 Task: Plan a 90-minute psychic medium reading session for spiritual insights and connections.
Action: Mouse moved to (453, 188)
Screenshot: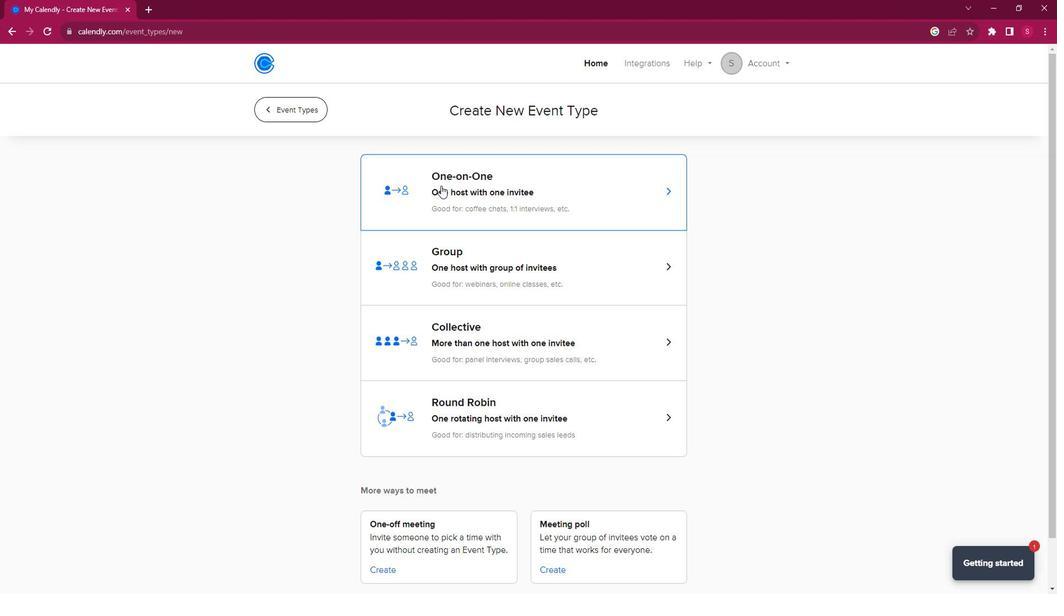 
Action: Mouse pressed left at (453, 188)
Screenshot: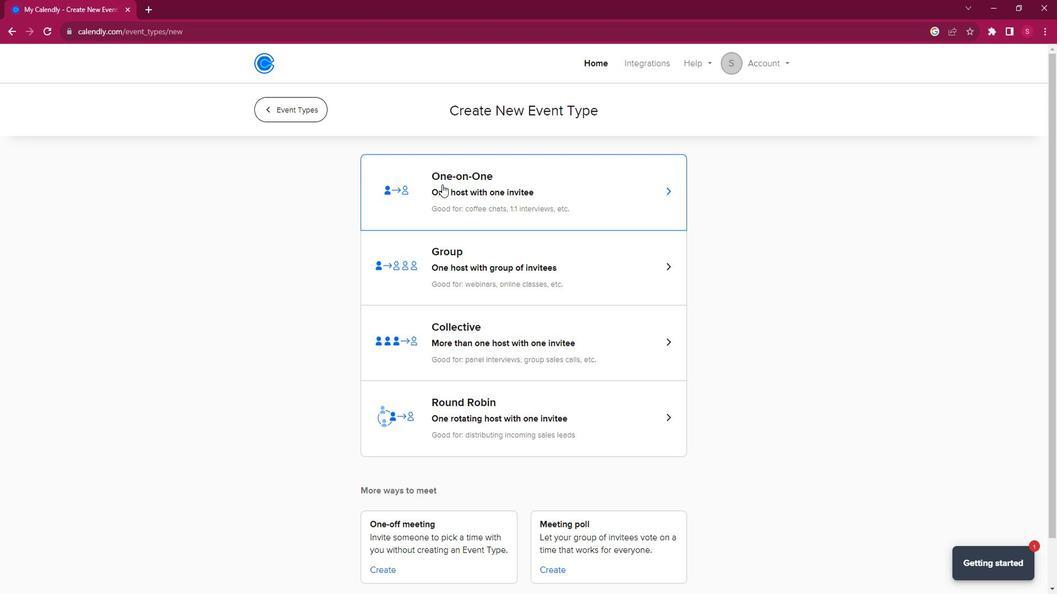 
Action: Mouse moved to (344, 270)
Screenshot: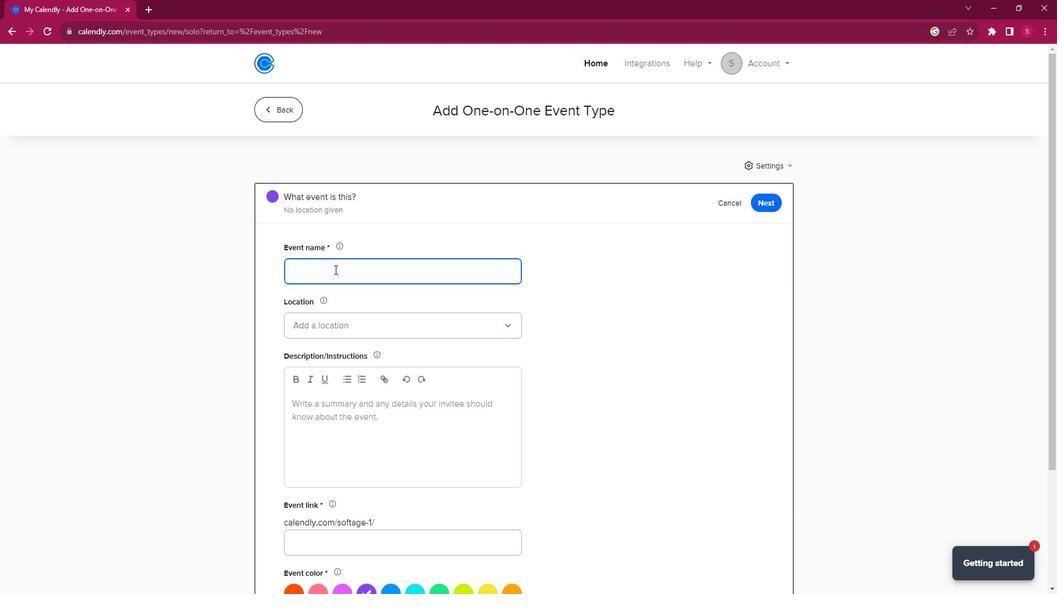 
Action: Key pressed <Key.shift><Key.shift><Key.shift><Key.shift><Key.shift>Spiritual<Key.space><Key.shift><Key.shift><Key.shift><Key.shift><Key.shift><Key.shift><Key.shift><Key.shift><Key.shift><Key.shift><Key.shift><Key.shift><Key.shift><Key.shift><Key.shift><Key.shift><Key.shift><Key.shift><Key.shift><Key.shift><Key.shift><Key.shift><Key.shift><Key.shift><Key.shift>Insights<Key.space>and<Key.space><Key.shift>Connections<Key.space><Key.shift>Reading
Screenshot: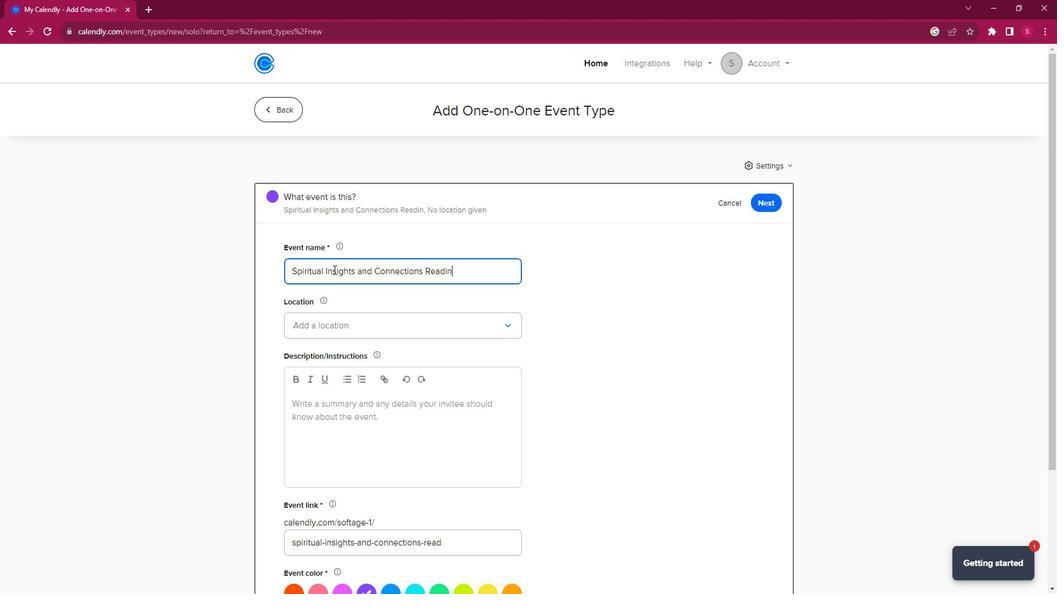 
Action: Mouse moved to (360, 273)
Screenshot: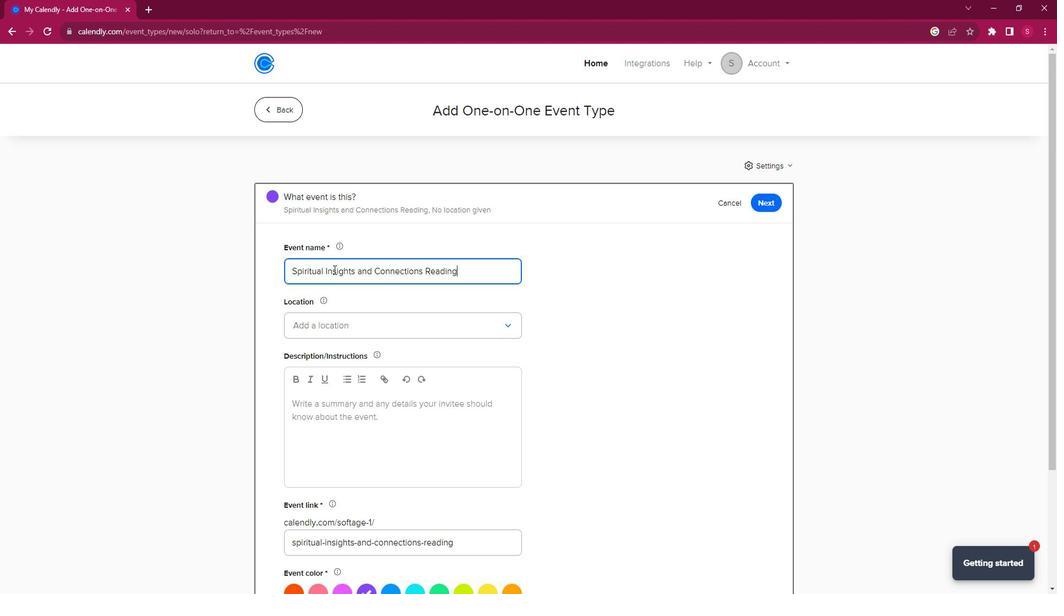 
Action: Mouse scrolled (360, 273) with delta (0, 0)
Screenshot: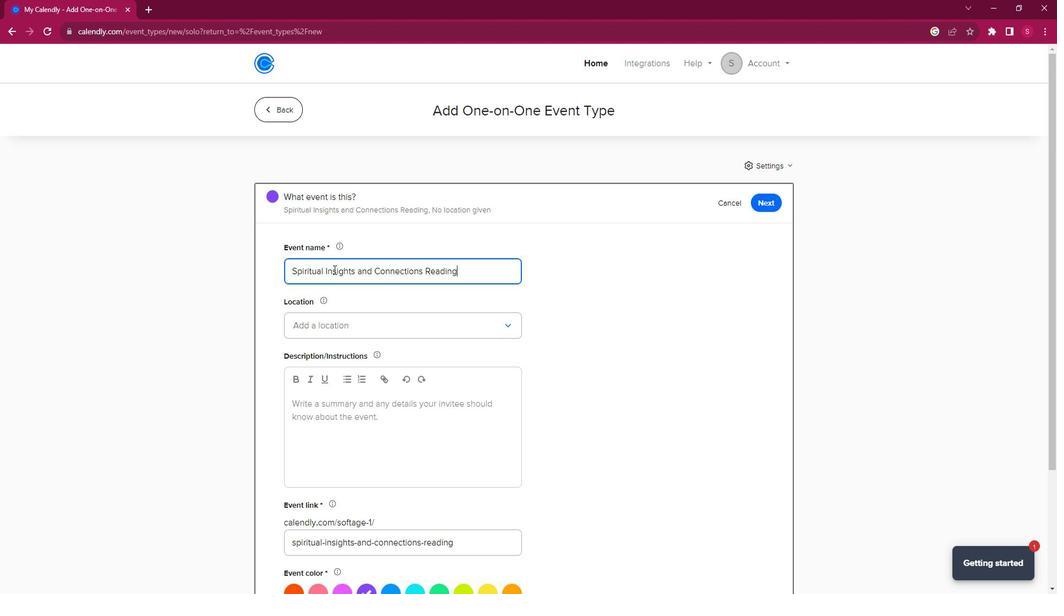 
Action: Mouse moved to (414, 269)
Screenshot: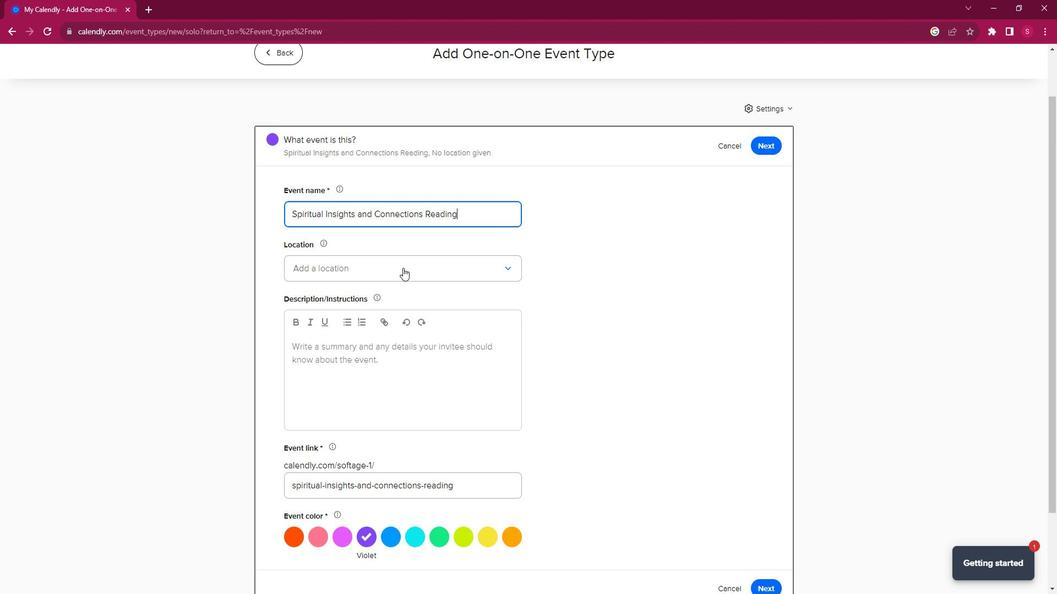 
Action: Mouse pressed left at (414, 269)
Screenshot: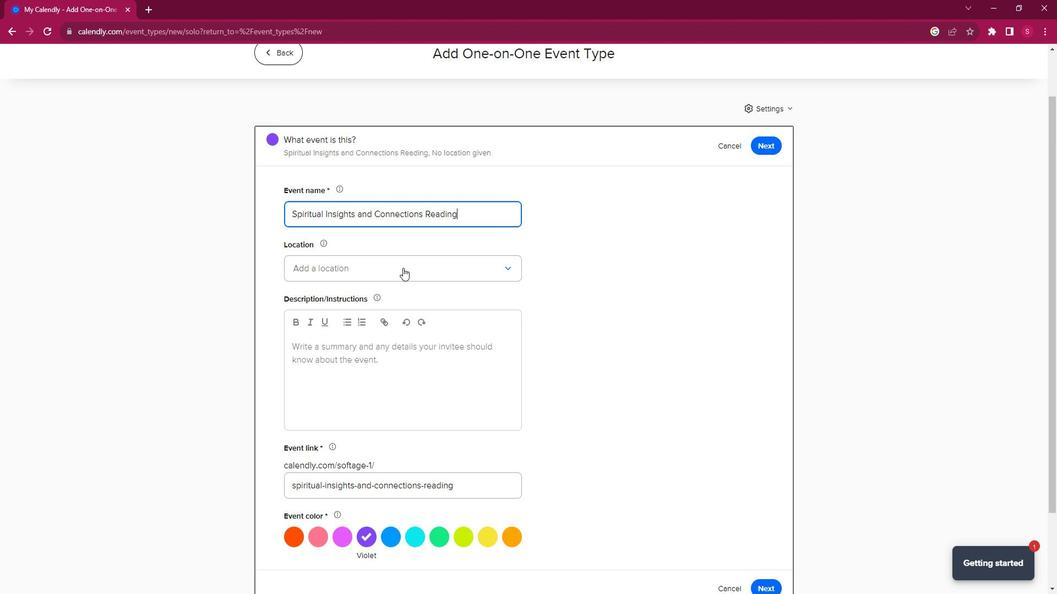 
Action: Mouse moved to (382, 308)
Screenshot: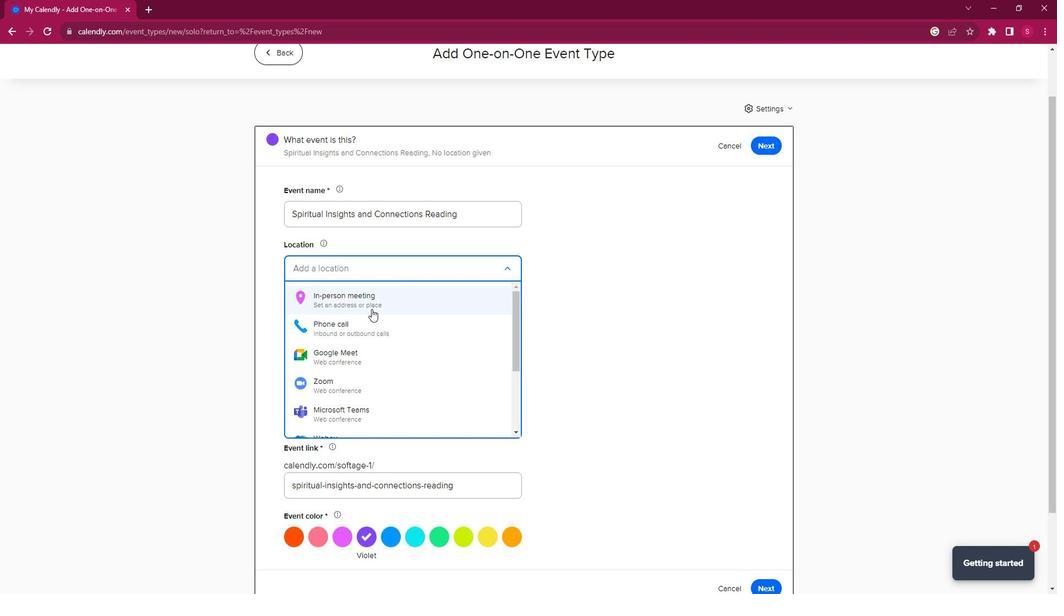 
Action: Mouse pressed left at (382, 308)
Screenshot: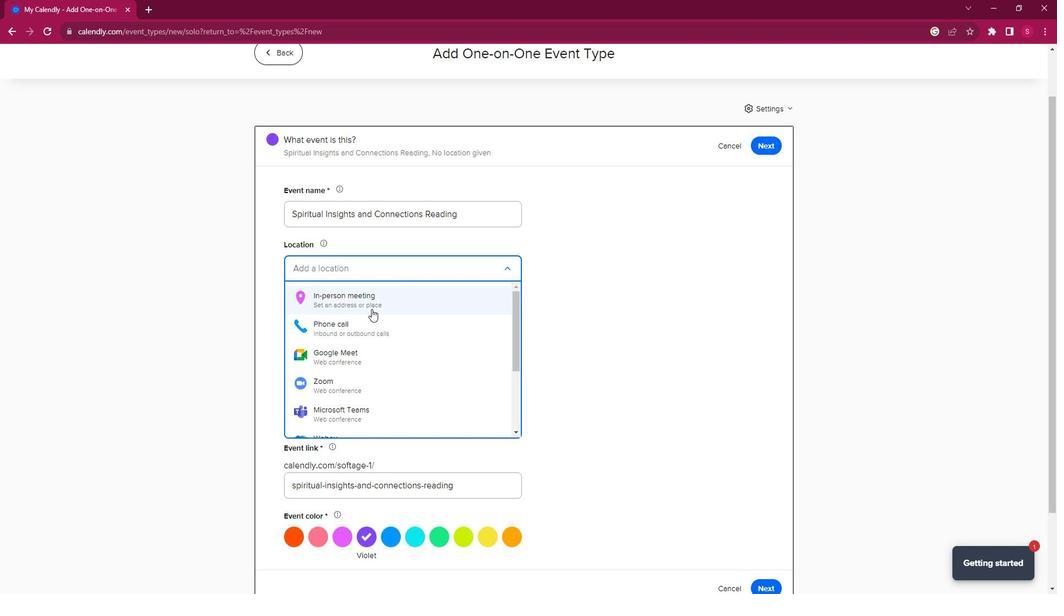 
Action: Mouse moved to (487, 192)
Screenshot: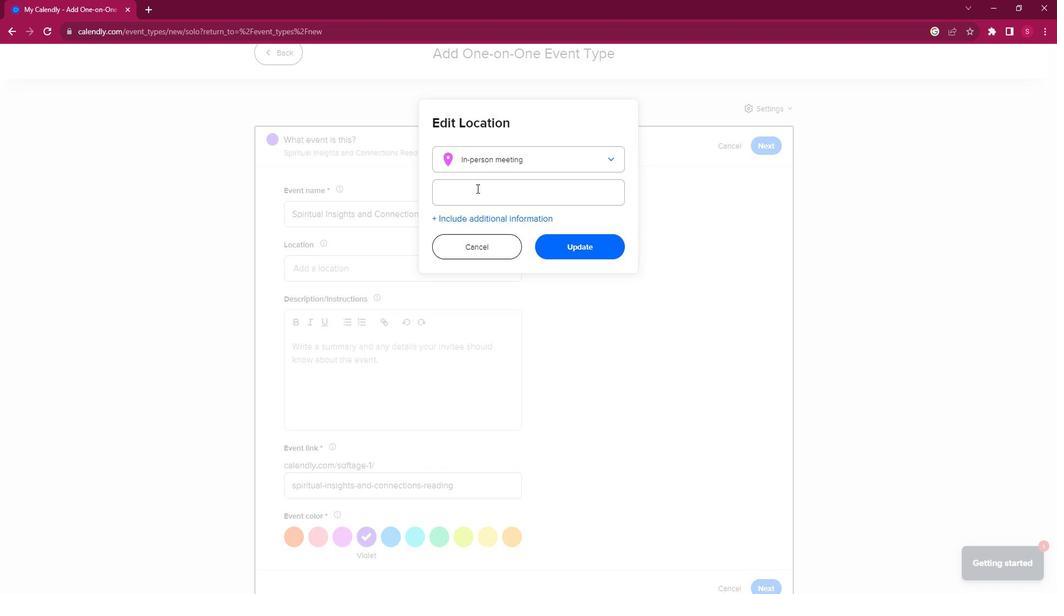 
Action: Mouse pressed left at (487, 192)
Screenshot: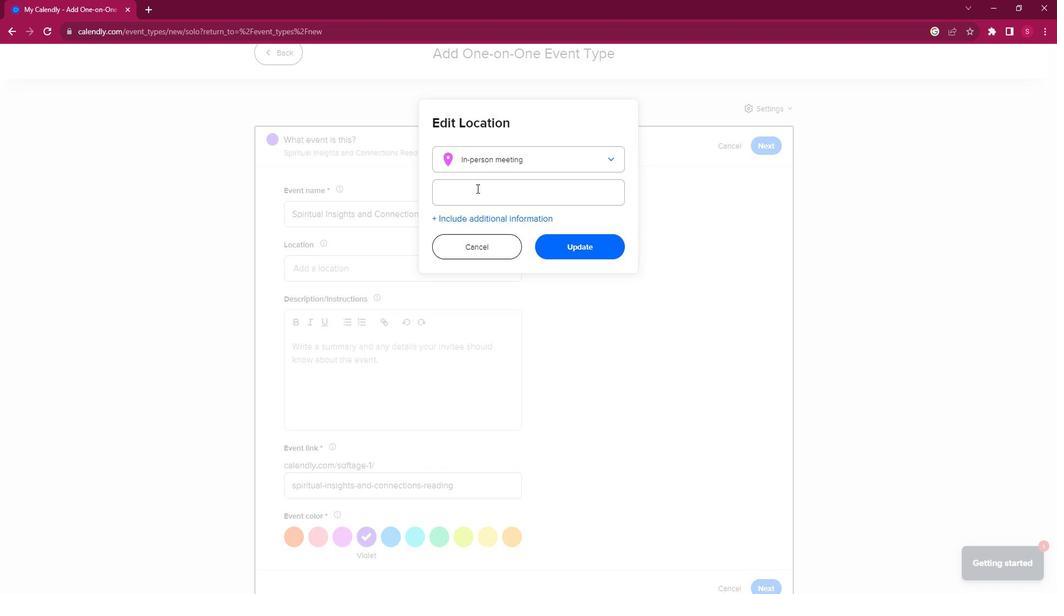 
Action: Key pressed <Key.shift><Key.shift>Tranquil<Key.space><Key.shift><Key.shift><Key.shift>Spirit<Key.space><Key.shift>Center,<Key.space>123<Key.space><Key.shift>Serenity<Key.space><Key.shift><Key.shift><Key.shift><Key.shift>Patrh<Key.backspace><Key.backspace>h,<Key.space><Key.shift><Key.shift><Key.shift><Key.shift><Key.shift>Spiritualva<Key.backspace>ille,<Key.space><Key.shift><Key.shift><Key.shift><Key.shift><Key.shift><Key.shift><Key.shift><Key.shift><Key.shift><Key.shift><Key.shift><Key.shift><Key.shift><Key.shift>CA<Key.space>54321,<Key.space><Key.shift>United<Key.space><Key.shift><Key.shift><Key.shift><Key.shift>States
Screenshot: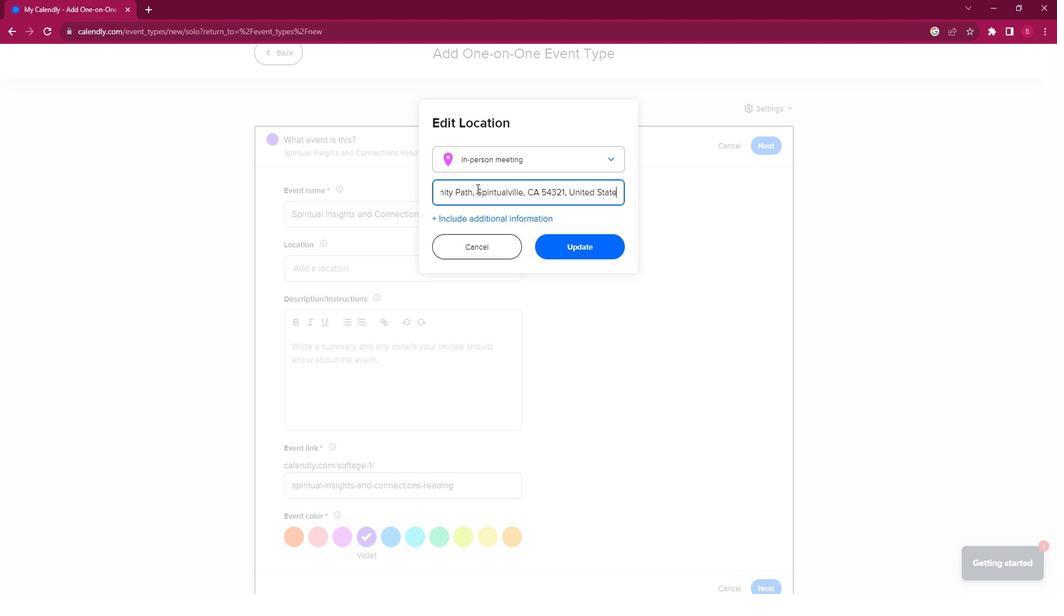 
Action: Mouse moved to (595, 247)
Screenshot: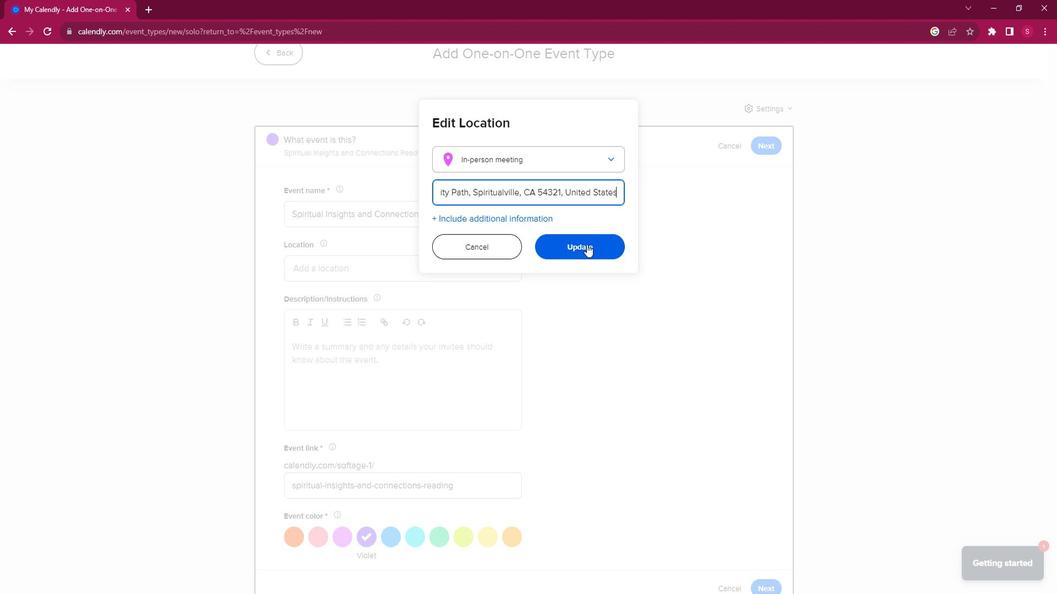 
Action: Mouse pressed left at (595, 247)
Screenshot: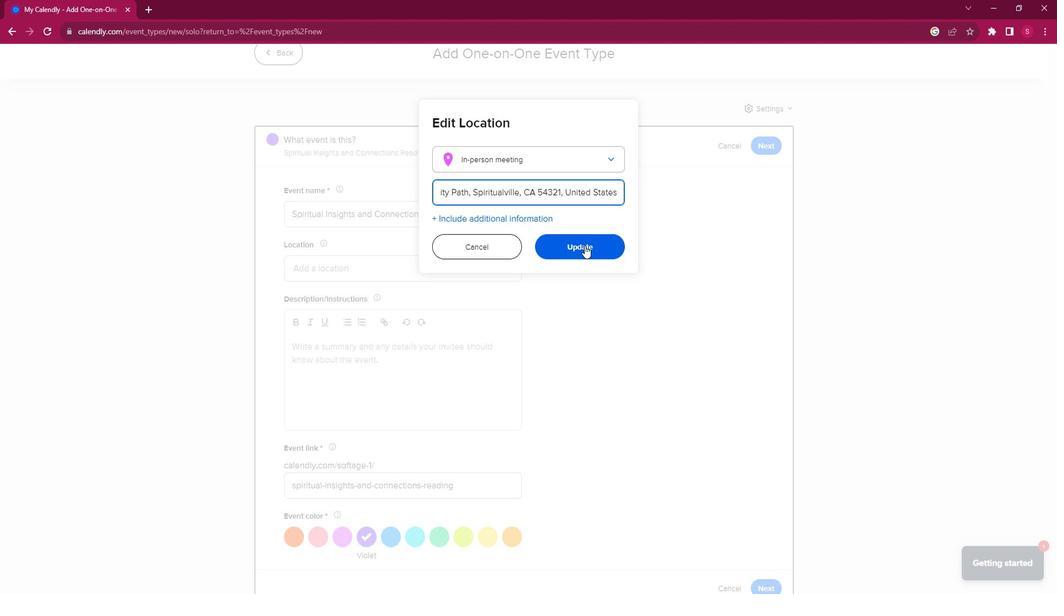 
Action: Mouse moved to (355, 388)
Screenshot: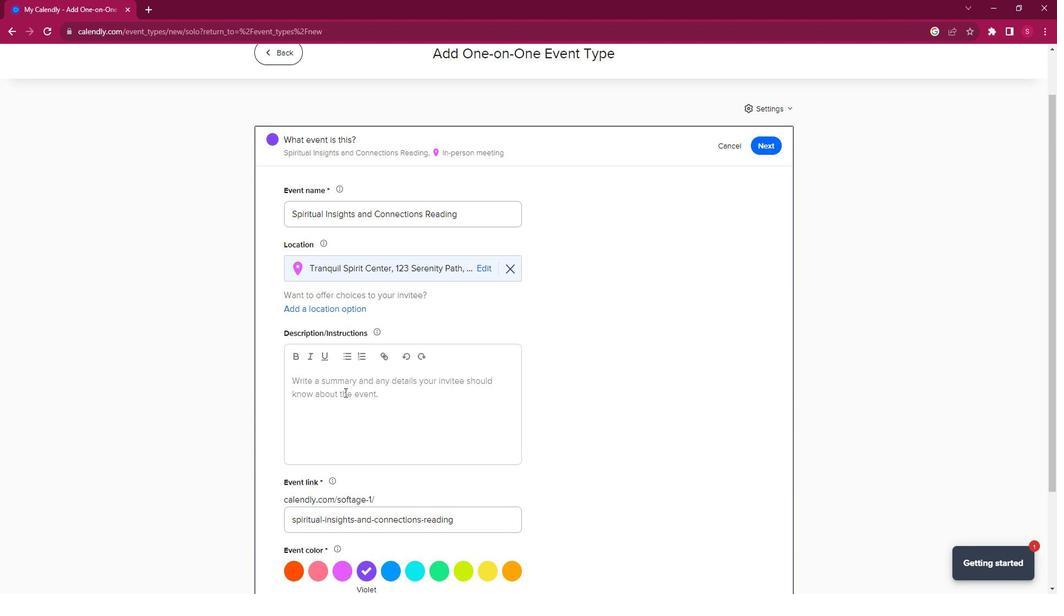 
Action: Mouse pressed left at (355, 388)
Screenshot: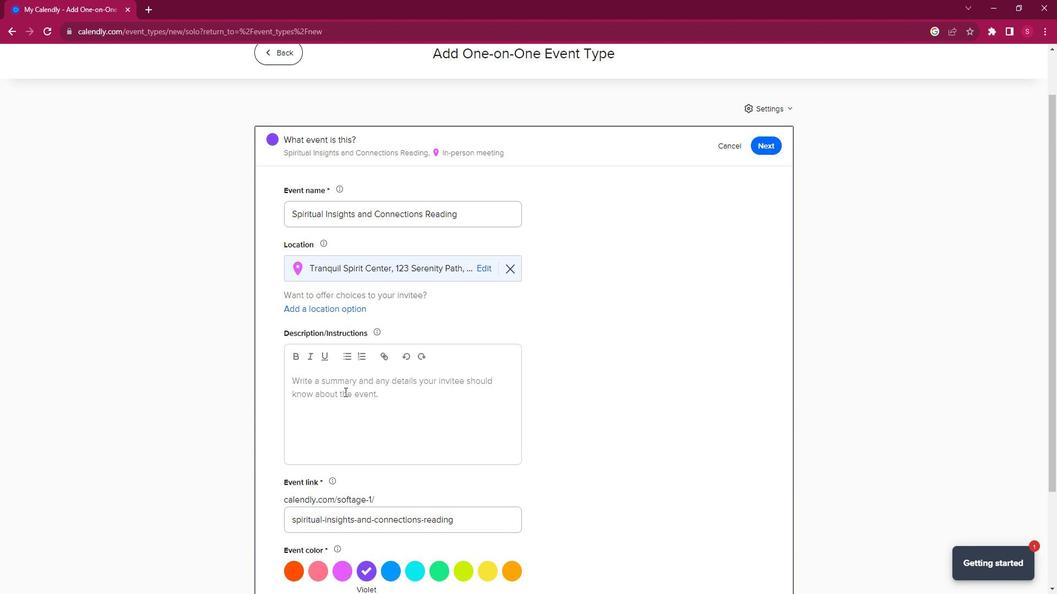 
Action: Key pressed <Key.shift>Experience<Key.space>a<Key.space>profound<Key.space>joun<Key.backspace>rney<Key.space>inti<Key.space>the<Key.space>spiritul<Key.space>realm<Key.left><Key.left><Key.left><Key.left><Key.left><Key.left><Key.left><Key.left><Key.left><Key.left><Key.left><Key.left><Key.right><Key.right><Key.right><Key.right><Key.right>a<Key.right><Key.down><Key.space>with<Key.space>p<Key.backspace>our<Key.space>psychic<Key.space>medium<Key.space>reading<Key.space>session.<Key.space><Key.shift>Our<Key.space>gifted<Key.space>psychic<Key.space>medium<Key.space>will<Key.space>provide<Key.space>nisights<Key.space><Key.left><Key.left><Key.left><Key.left><Key.left><Key.left><Key.left><Key.backspace><Key.left>i<Key.down><Key.backspace>,<Key.space>guidance<Key.space><Key.backspace>,<Key.space>and<Key.space>the<Key.space>potential<Key.space>to<Key.space>connect<Key.space>with<Key.space>you<Key.space>loved<Key.space>ones<Key.space>who<Key.space>have<Key.space>crossed<Key.space>over.<Key.space><Key.shift>This<Key.space>session<Key.space>is<Key.space>designed<Key.space>to<Key.space>offer<Key.space>comfort,<Key.space>clarity<Key.space><Key.backspace>,<Key.space>and<Key.space>a<Key.space>deeper<Key.space>understanding<Key.space>of<Key.space>your<Key.space>spiritual<Key.space>par<Key.backspace>th.
Screenshot: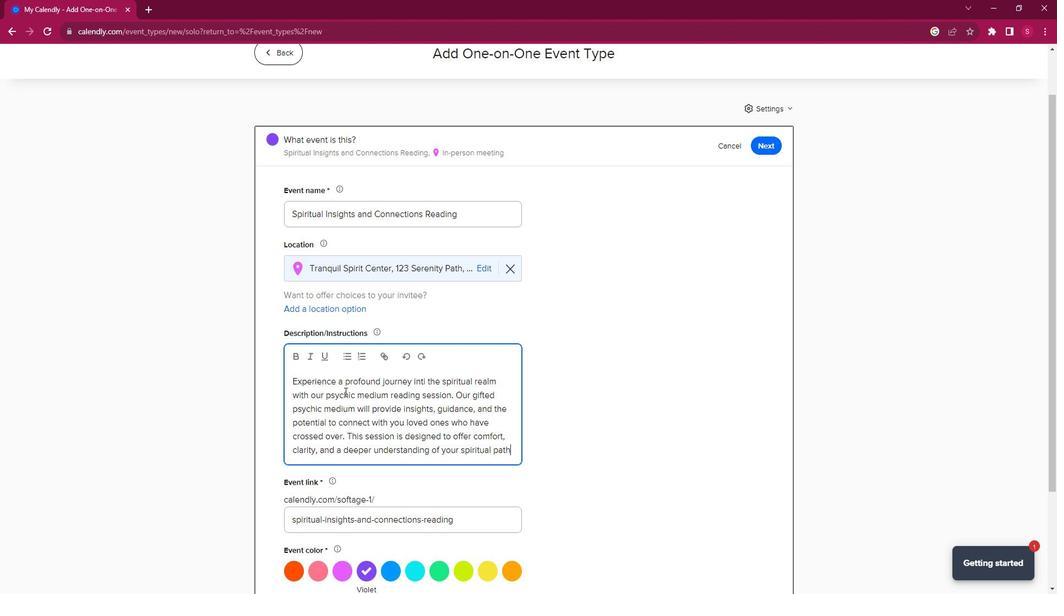 
Action: Mouse moved to (655, 436)
Screenshot: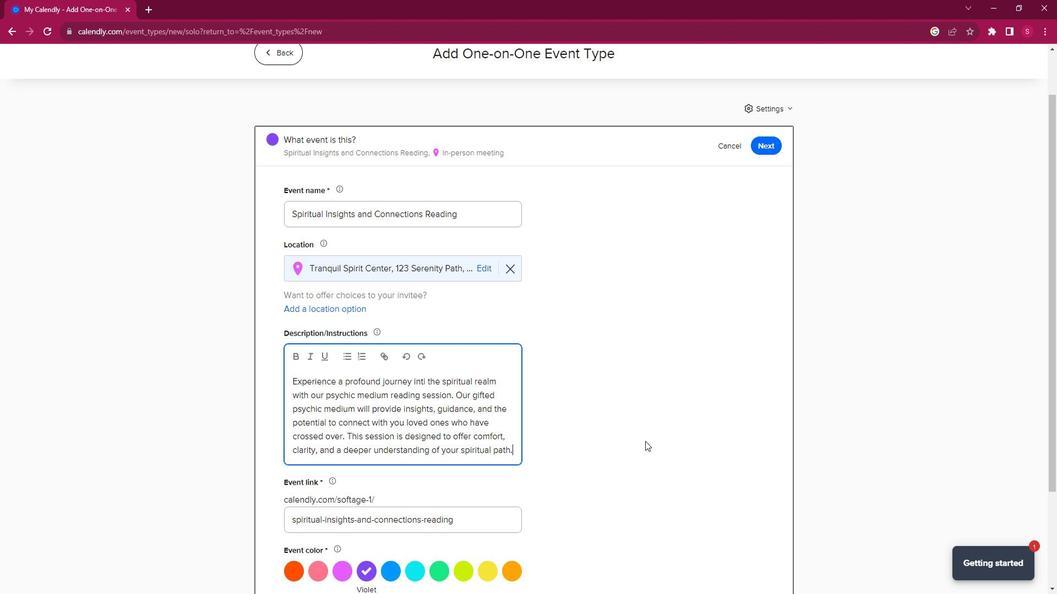 
Action: Mouse scrolled (655, 435) with delta (0, 0)
Screenshot: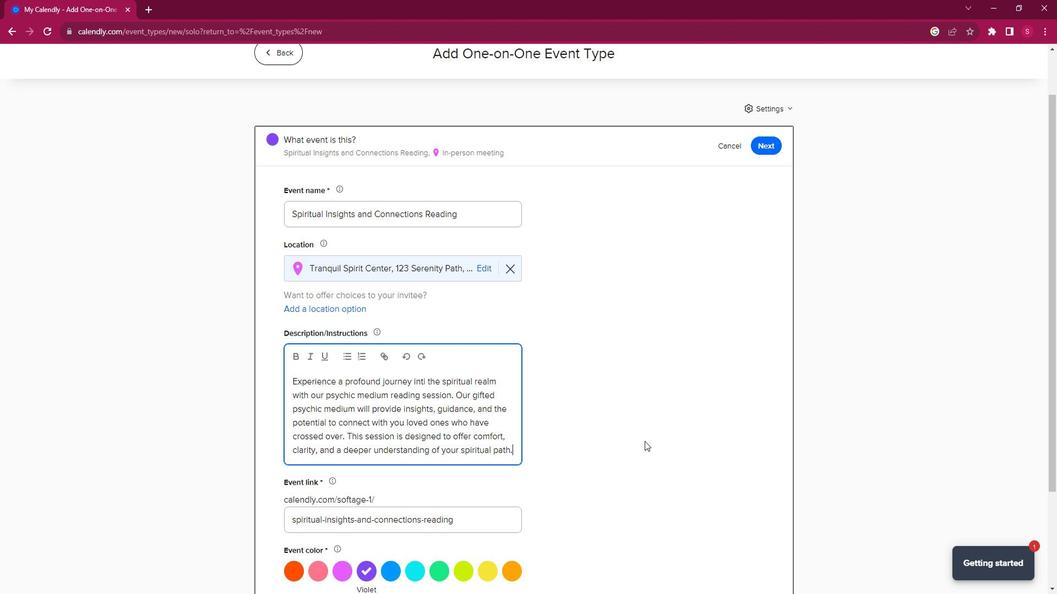 
Action: Mouse scrolled (655, 435) with delta (0, 0)
Screenshot: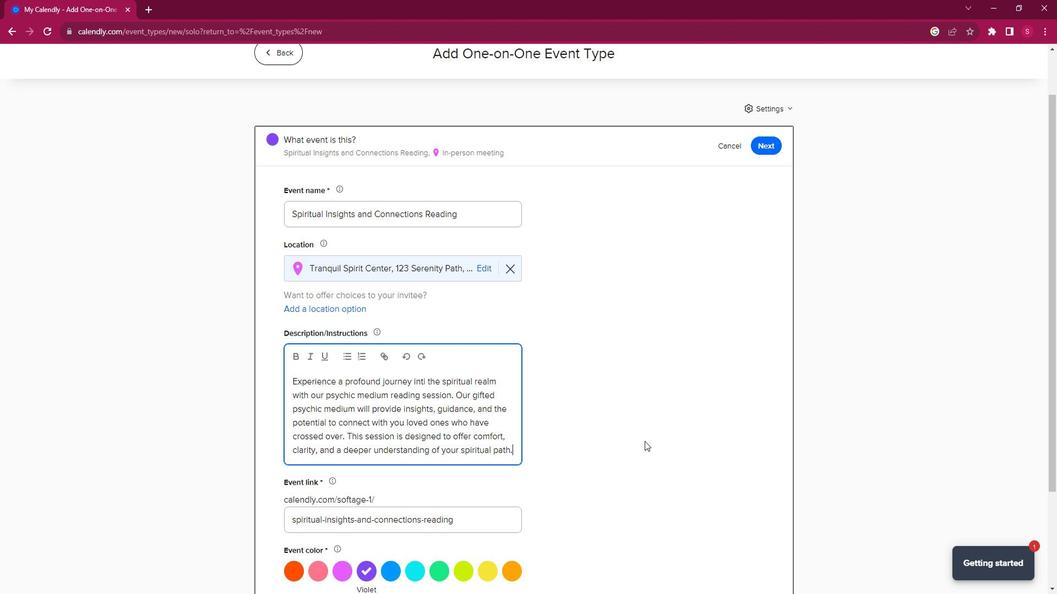 
Action: Mouse scrolled (655, 435) with delta (0, 0)
Screenshot: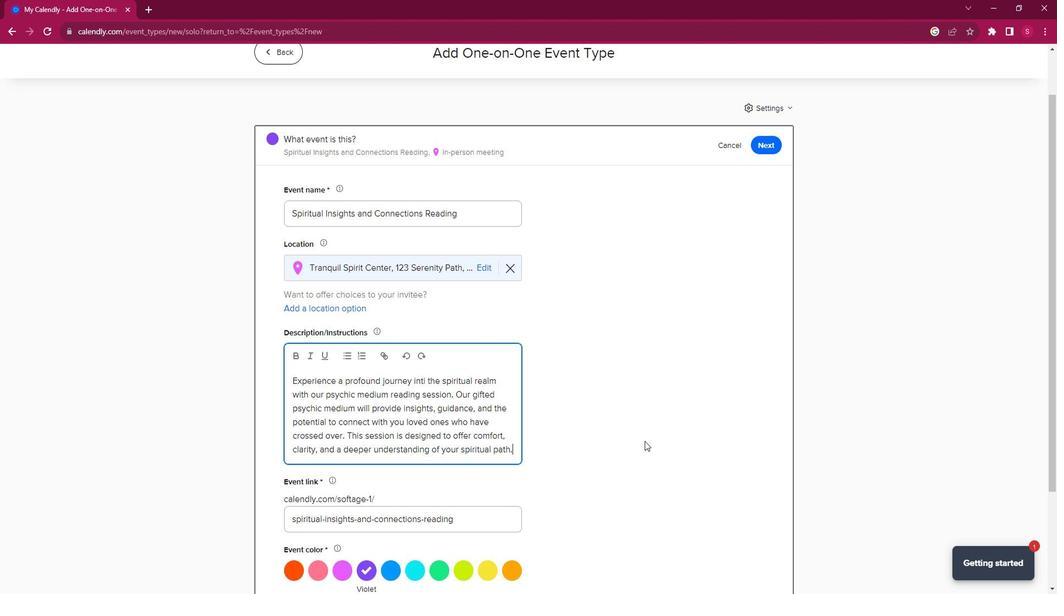 
Action: Mouse scrolled (655, 435) with delta (0, 0)
Screenshot: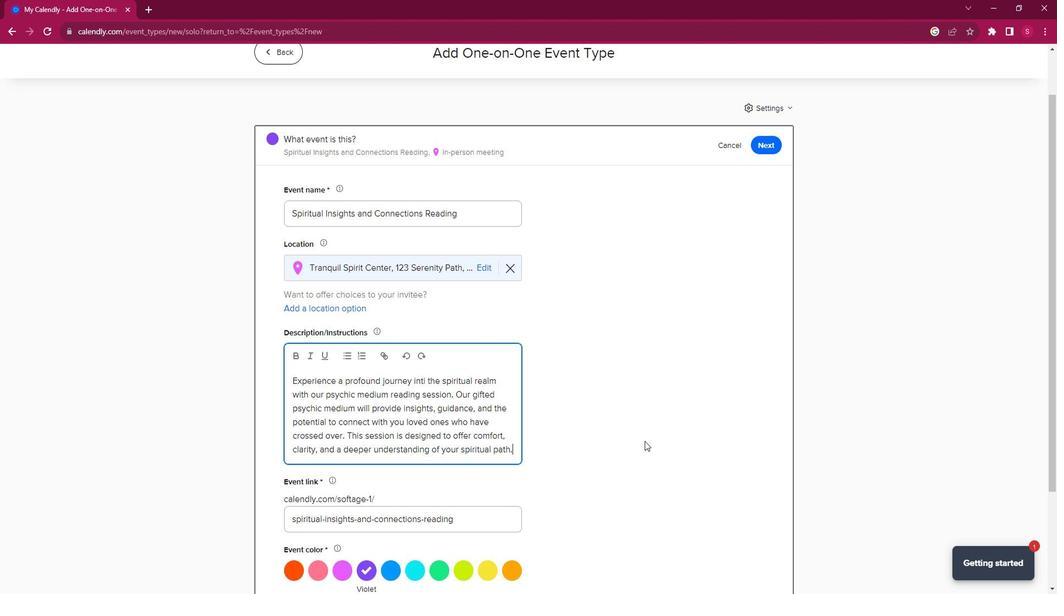
Action: Mouse scrolled (655, 435) with delta (0, 0)
Screenshot: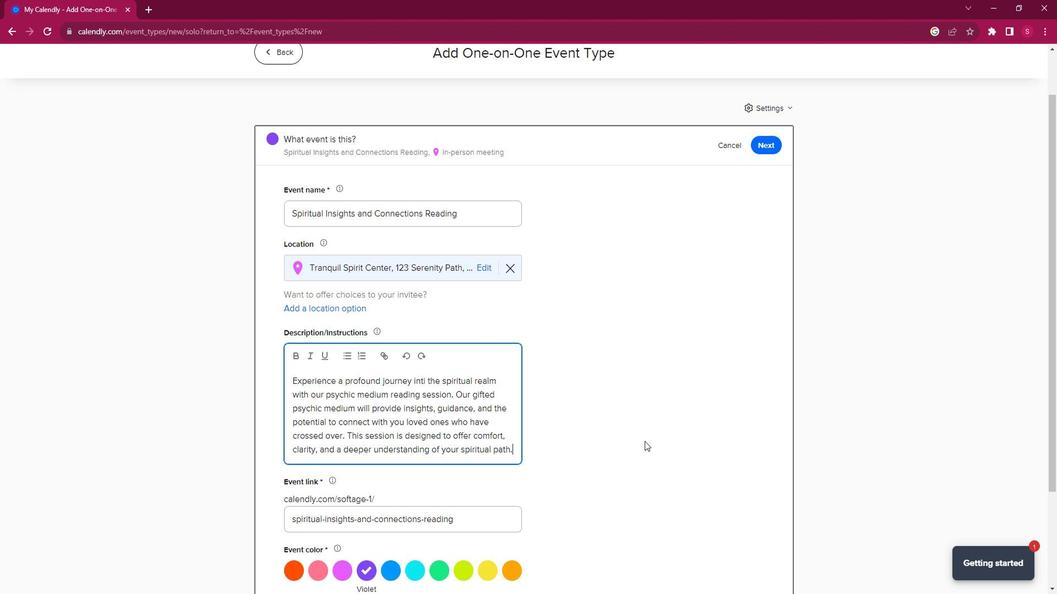 
Action: Mouse moved to (407, 437)
Screenshot: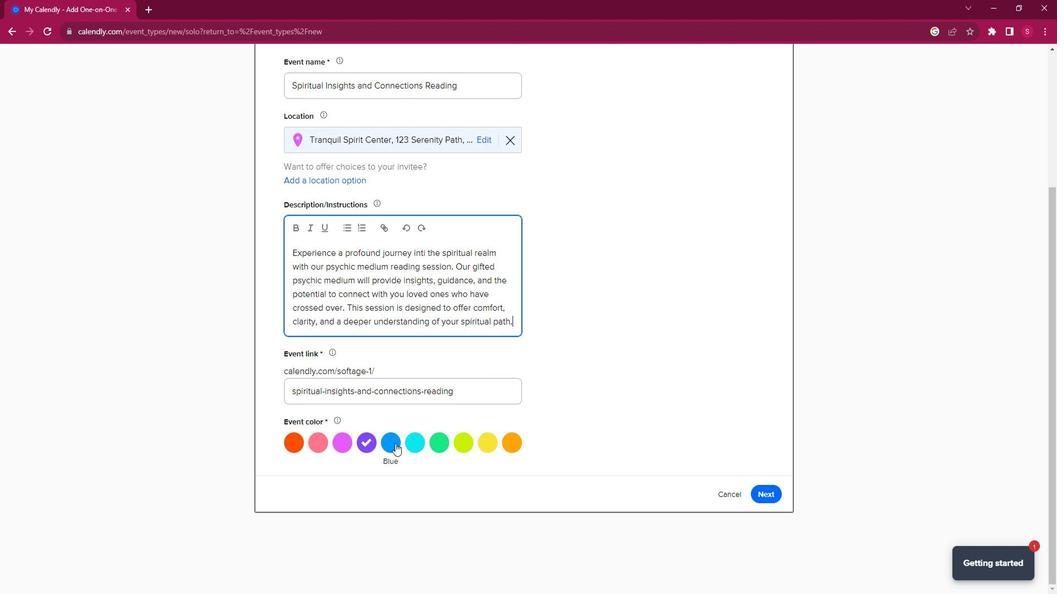 
Action: Mouse pressed left at (407, 437)
Screenshot: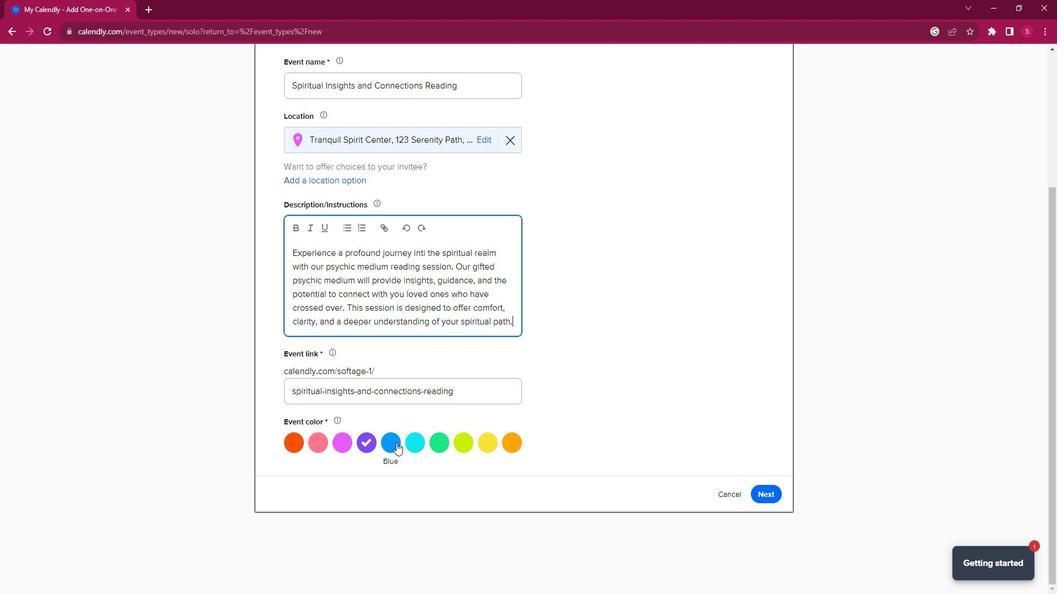 
Action: Mouse moved to (779, 489)
Screenshot: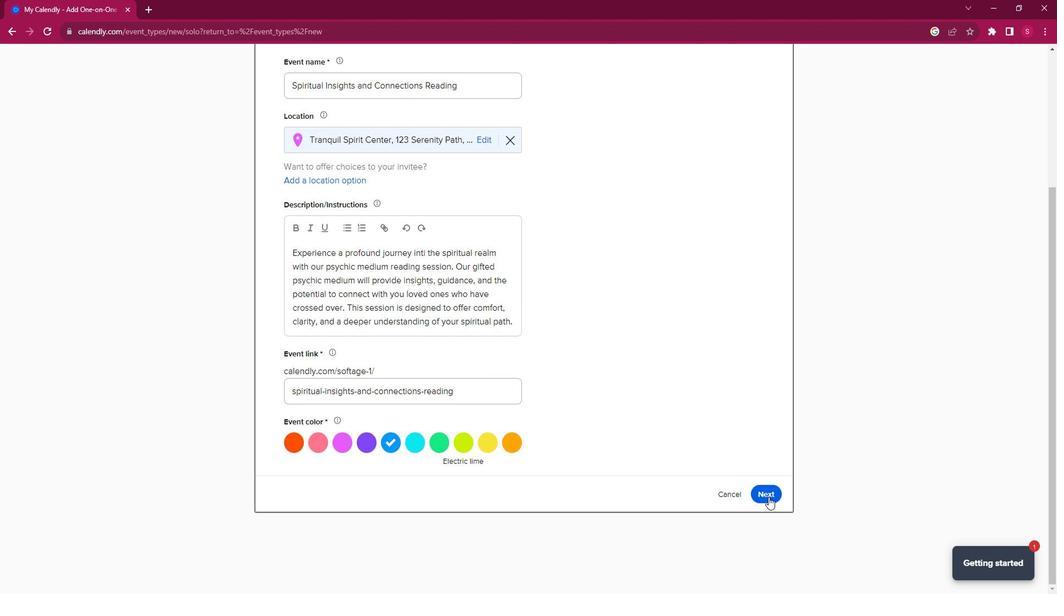 
Action: Mouse pressed left at (779, 489)
Screenshot: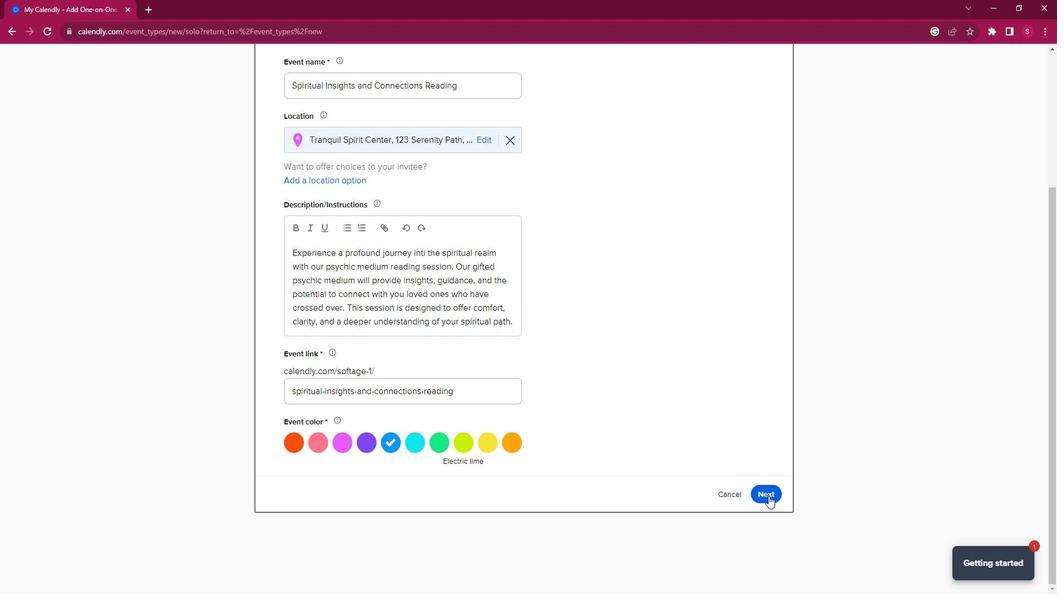 
Action: Mouse moved to (504, 296)
Screenshot: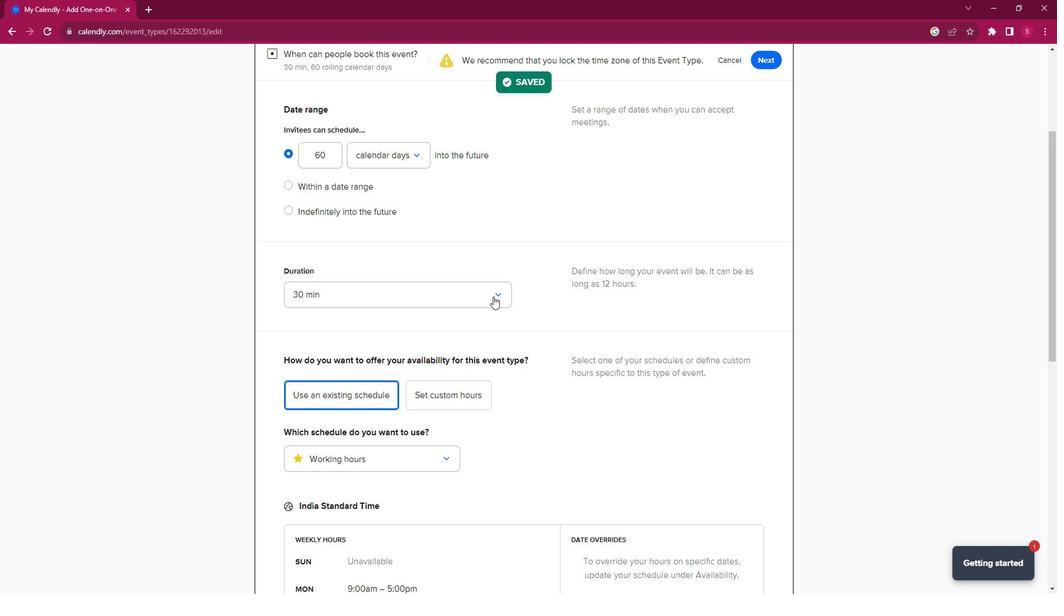 
Action: Mouse pressed left at (504, 296)
Screenshot: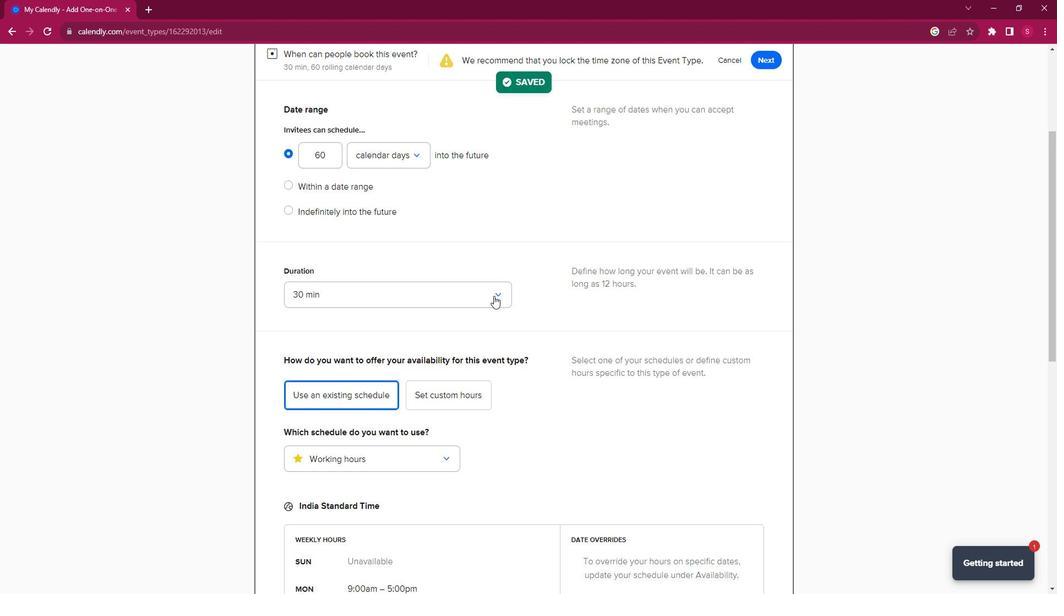 
Action: Mouse moved to (359, 408)
Screenshot: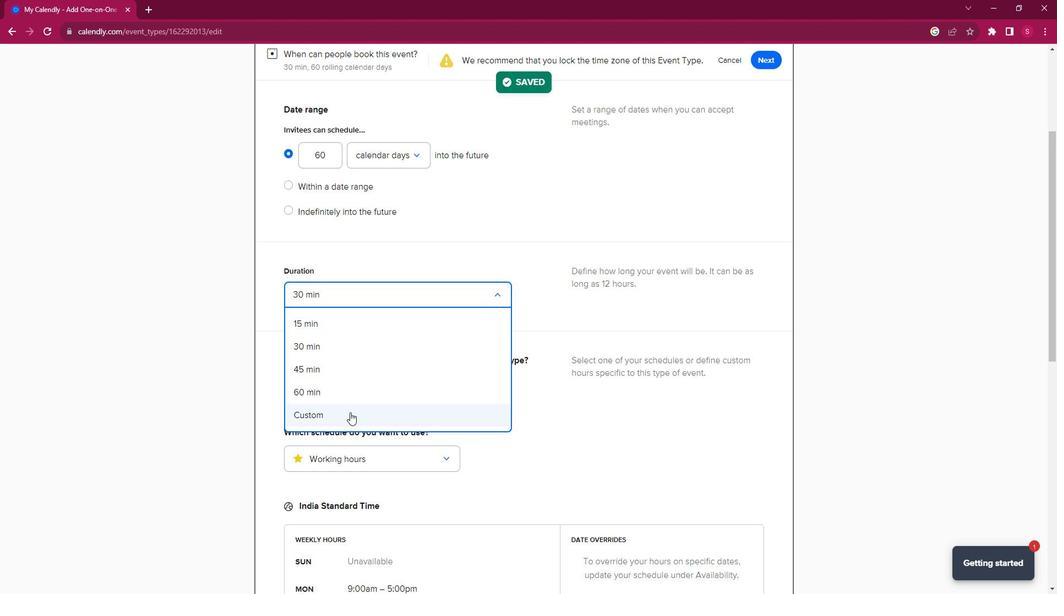 
Action: Mouse pressed left at (359, 408)
Screenshot: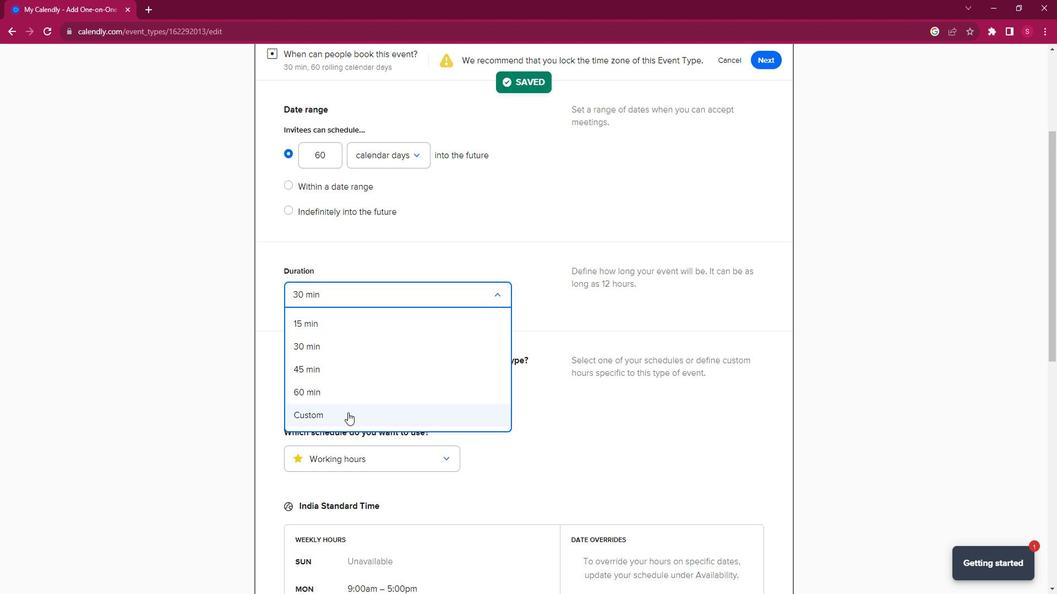 
Action: Mouse moved to (356, 326)
Screenshot: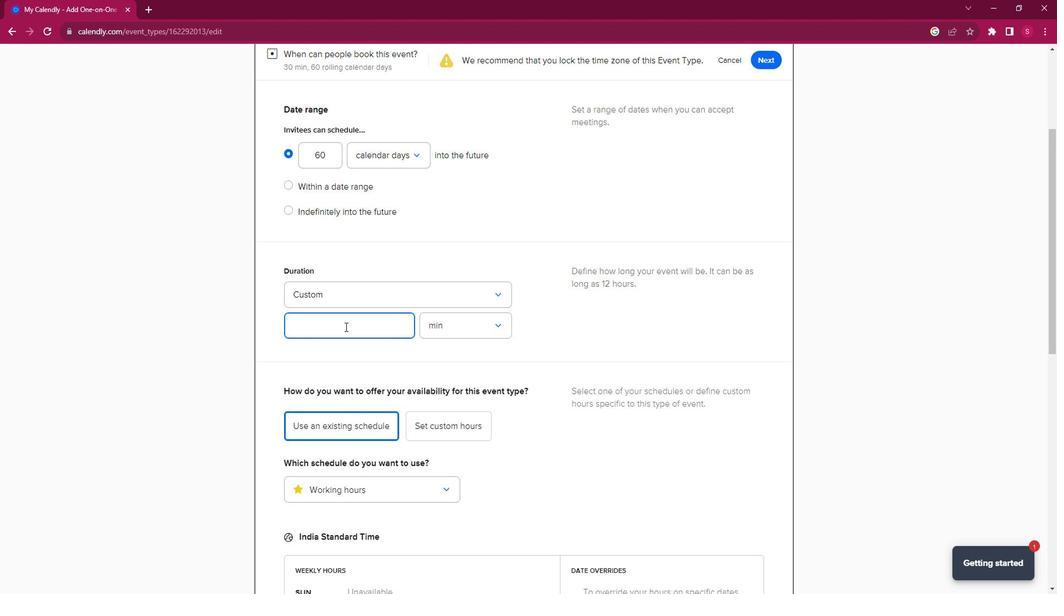 
Action: Key pressed 90
Screenshot: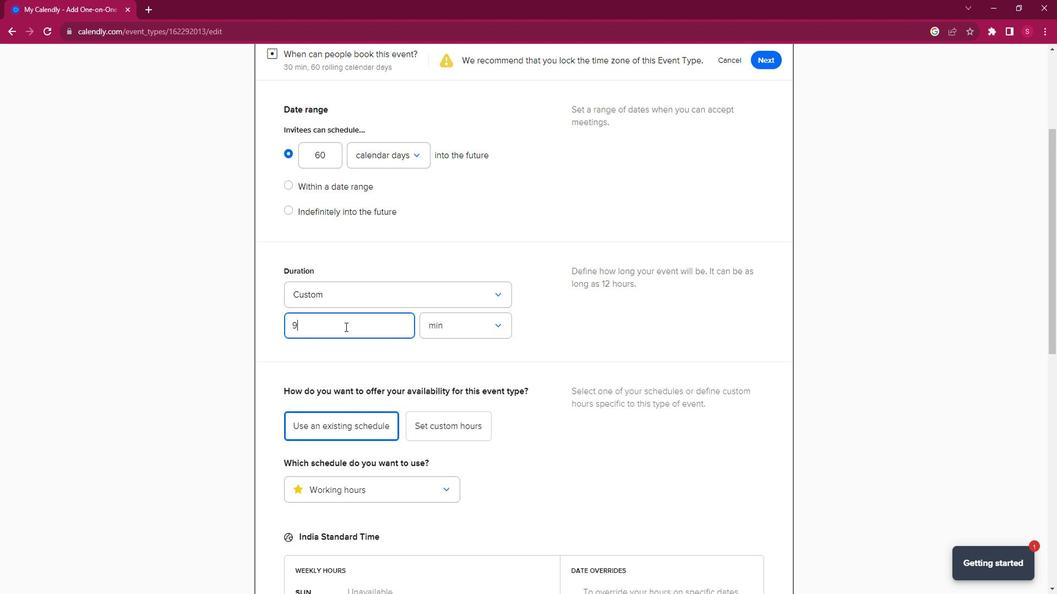 
Action: Mouse moved to (598, 346)
Screenshot: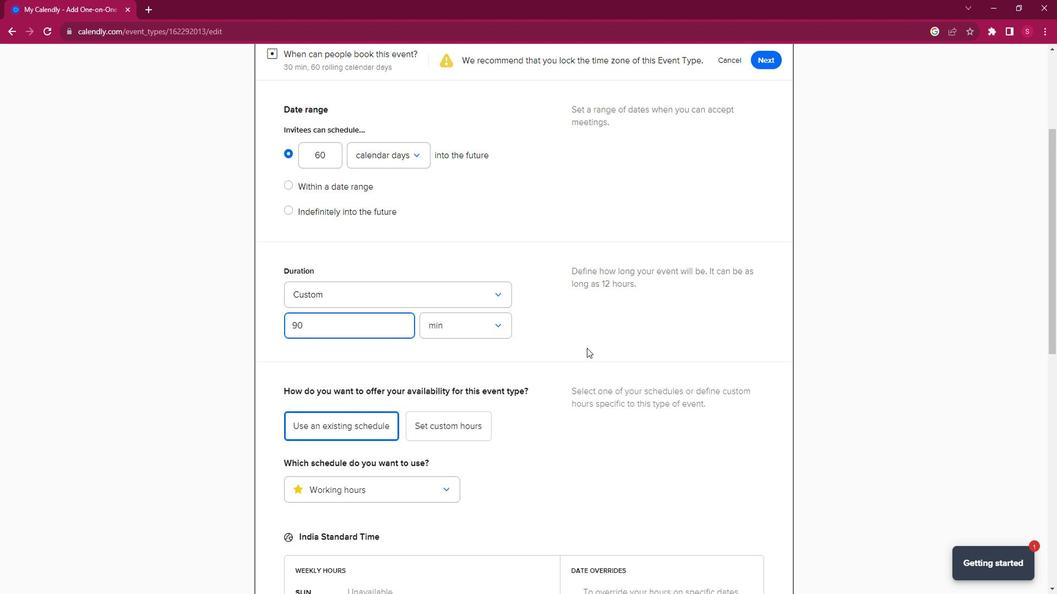 
Action: Mouse scrolled (598, 345) with delta (0, 0)
Screenshot: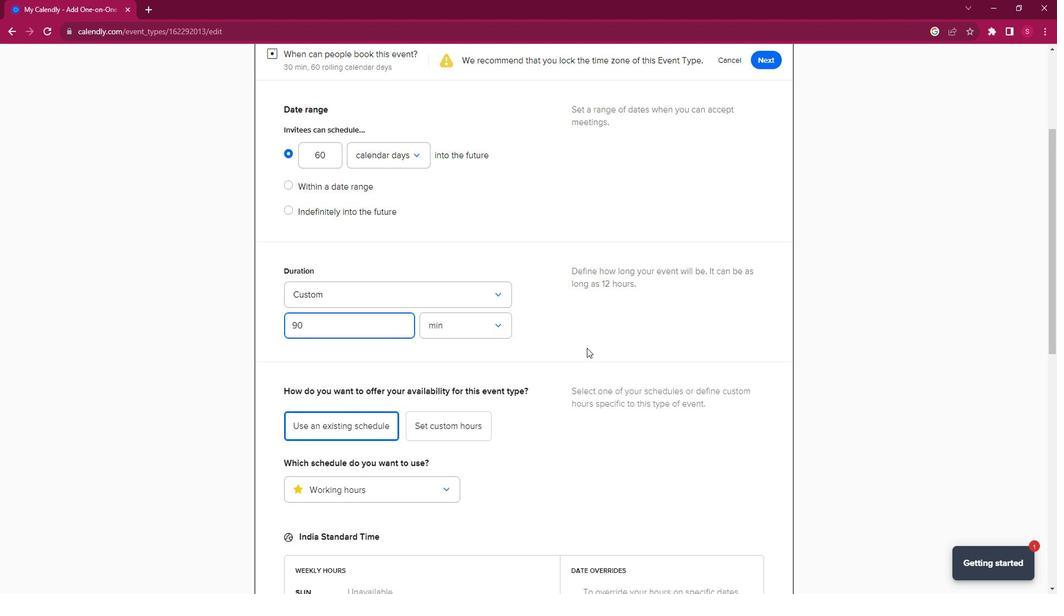 
Action: Mouse moved to (593, 354)
Screenshot: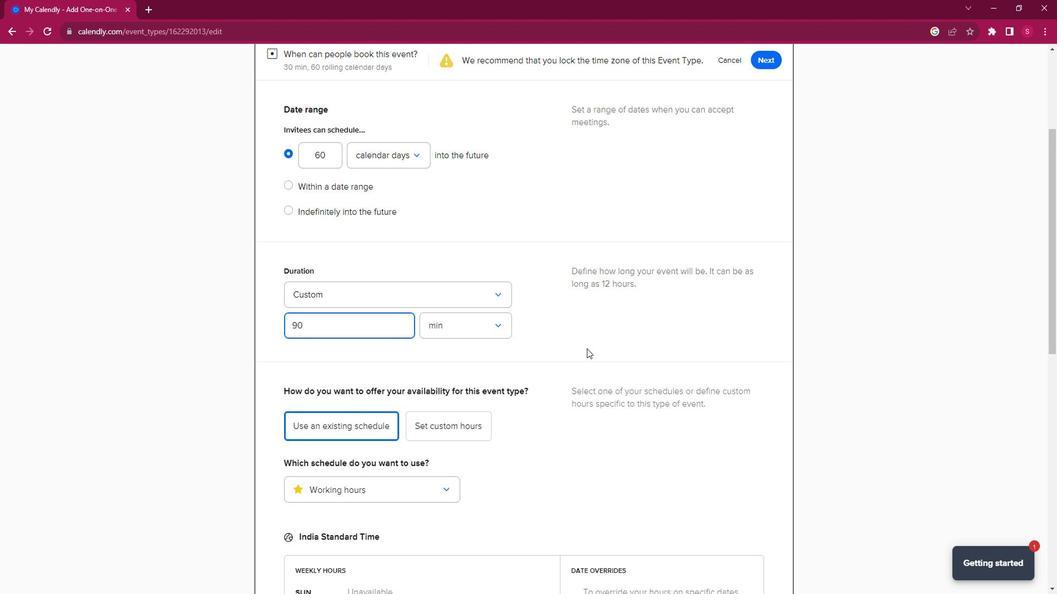 
Action: Mouse scrolled (593, 353) with delta (0, 0)
Screenshot: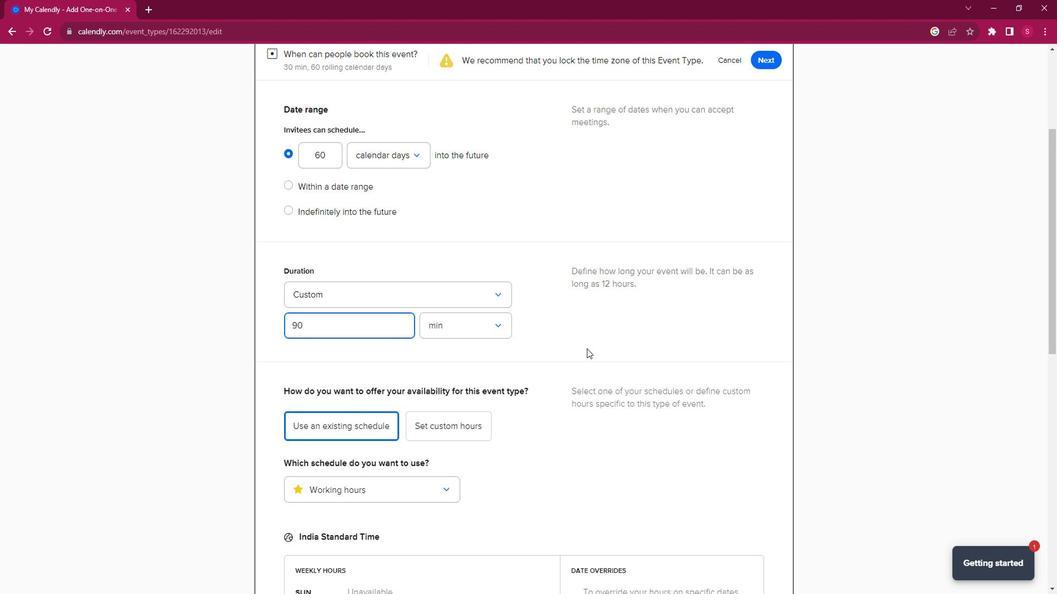
Action: Mouse moved to (585, 368)
Screenshot: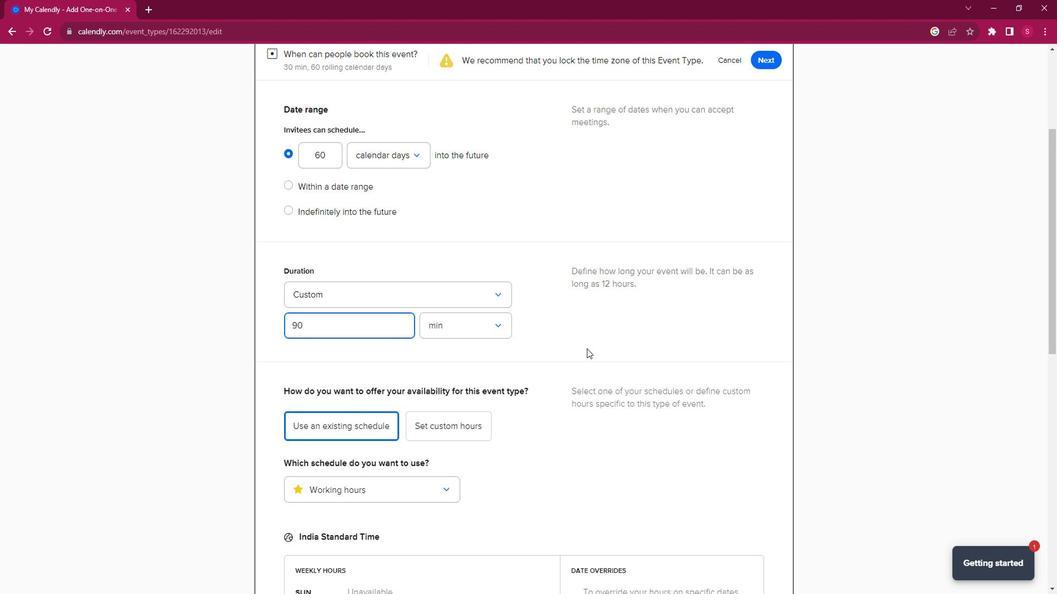 
Action: Mouse scrolled (585, 367) with delta (0, 0)
Screenshot: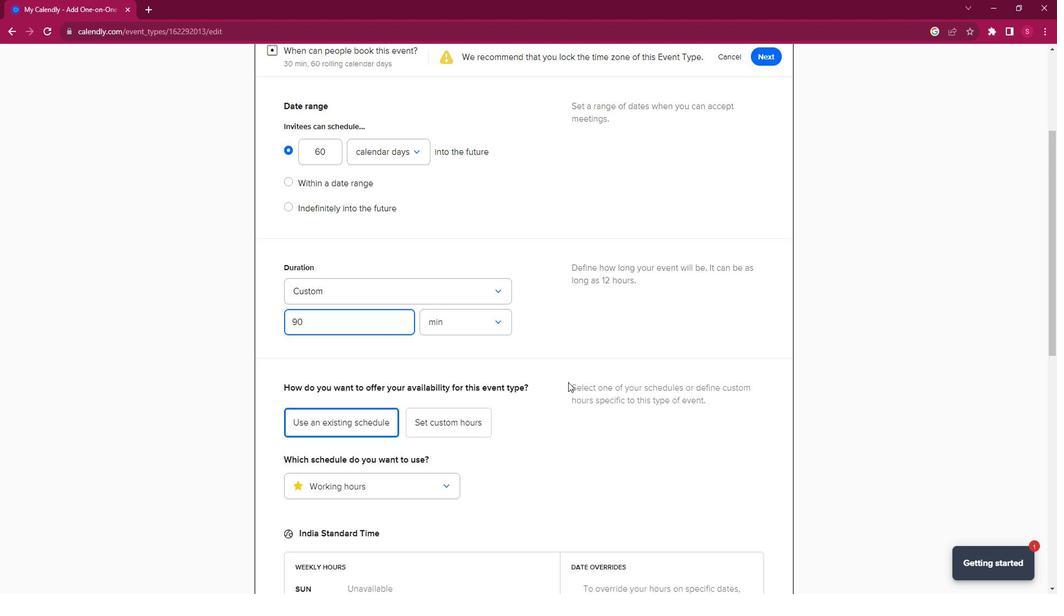 
Action: Mouse moved to (578, 381)
Screenshot: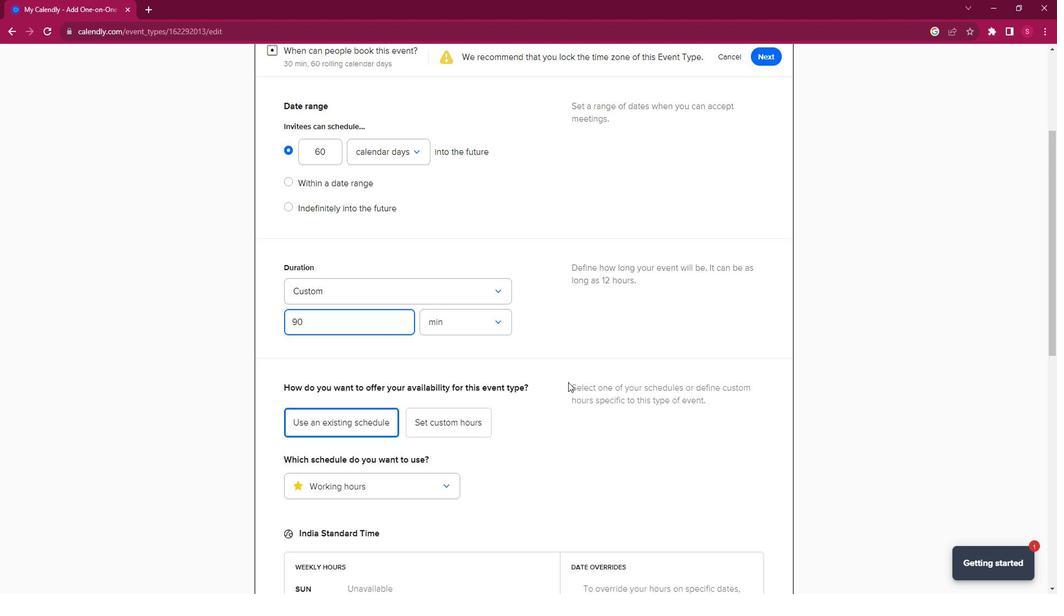 
Action: Mouse scrolled (578, 380) with delta (0, 0)
Screenshot: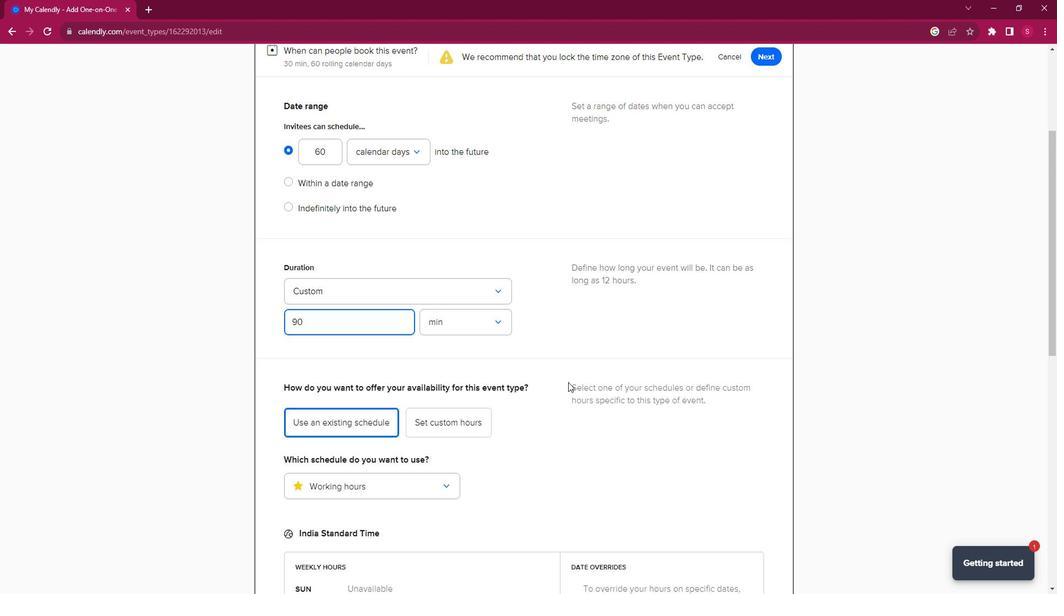 
Action: Mouse moved to (577, 388)
Screenshot: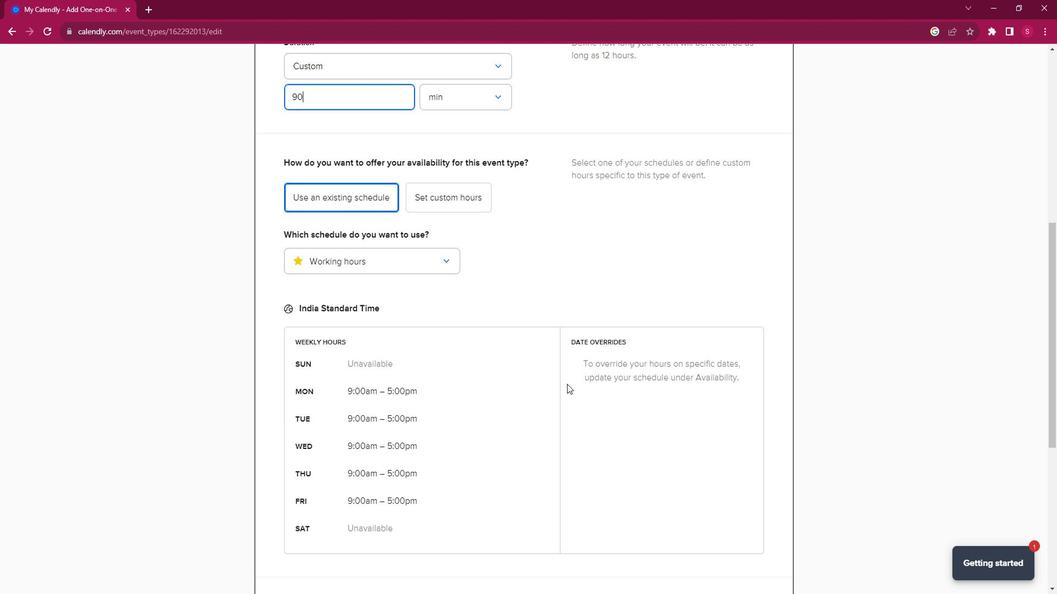 
Action: Mouse scrolled (577, 387) with delta (0, 0)
Screenshot: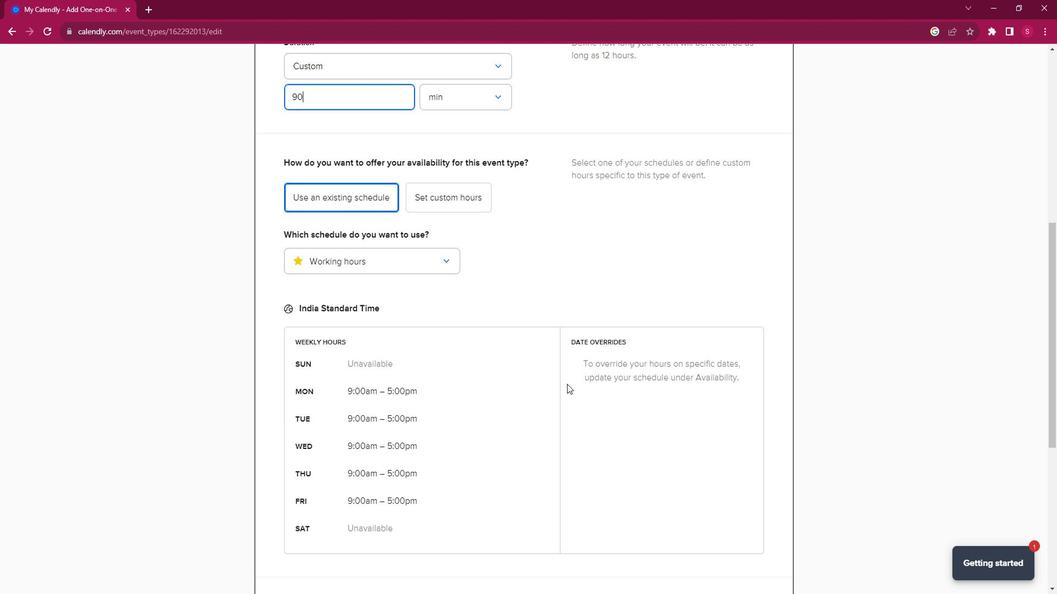 
Action: Mouse moved to (578, 420)
Screenshot: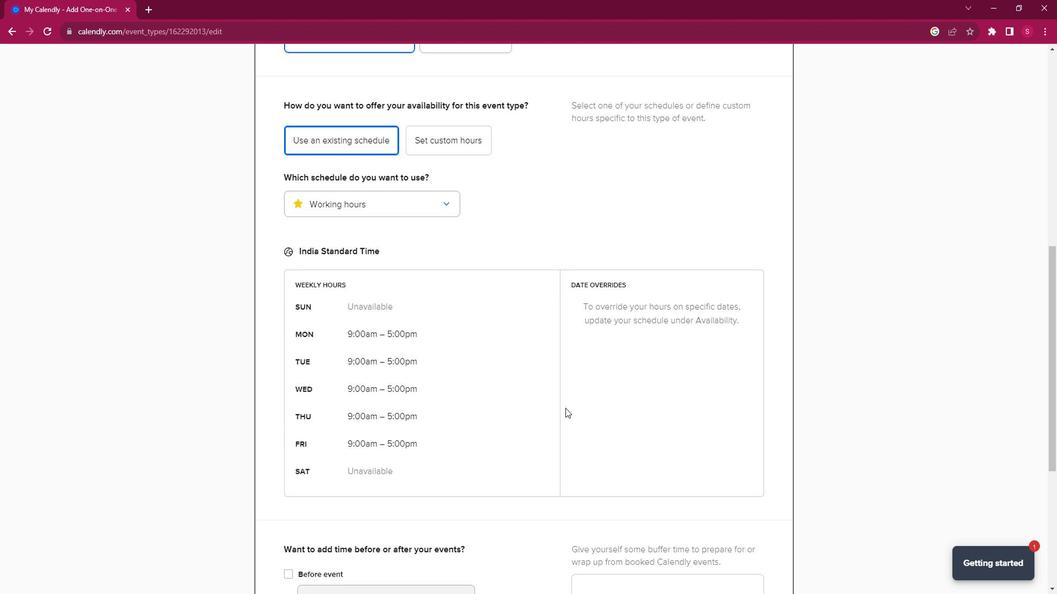 
Action: Mouse scrolled (578, 420) with delta (0, 0)
Screenshot: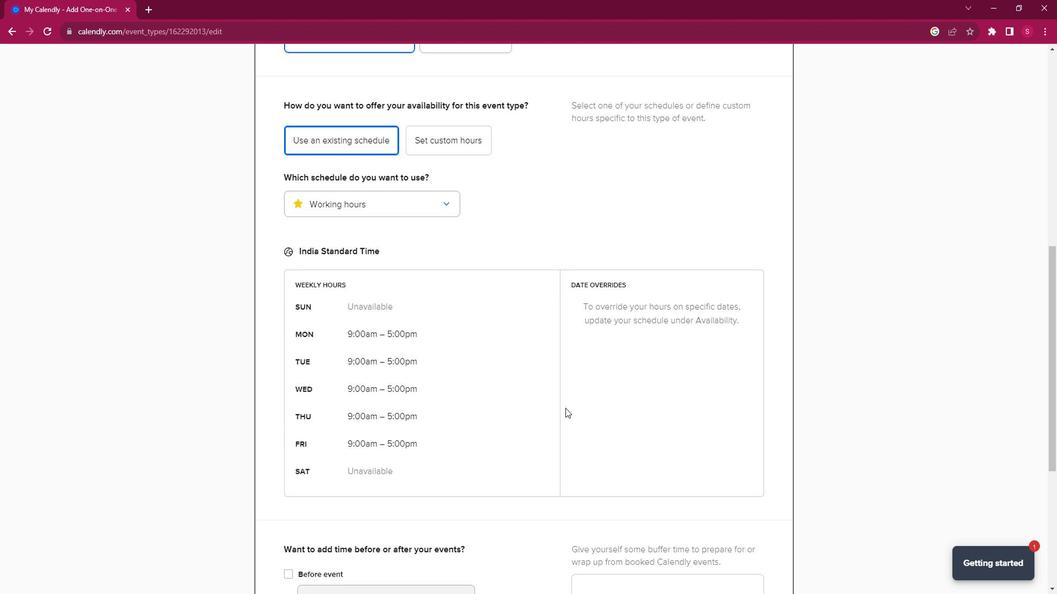 
Action: Mouse moved to (580, 447)
Screenshot: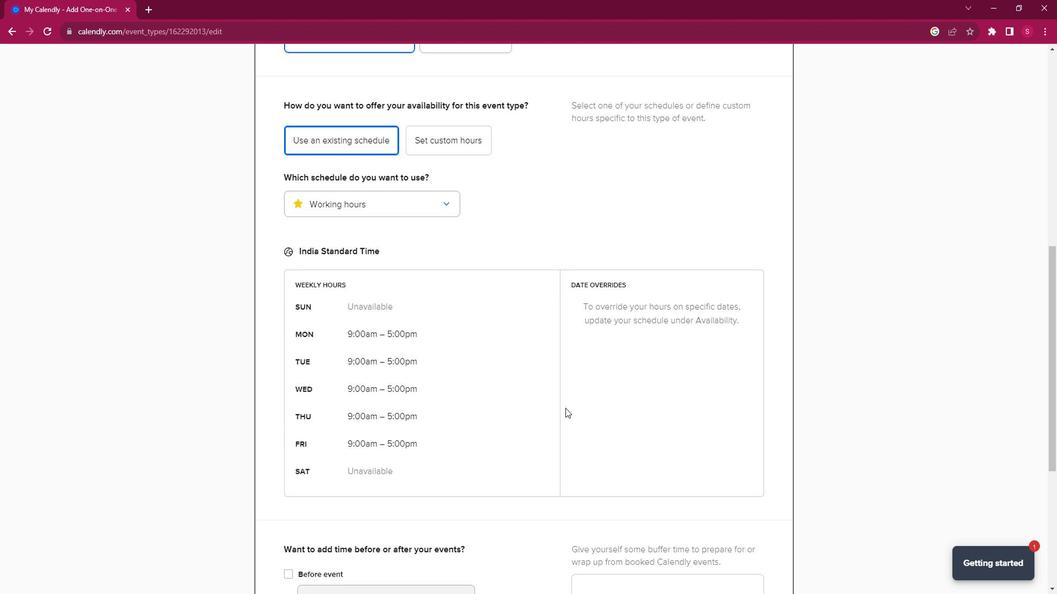 
Action: Mouse scrolled (580, 446) with delta (0, 0)
Screenshot: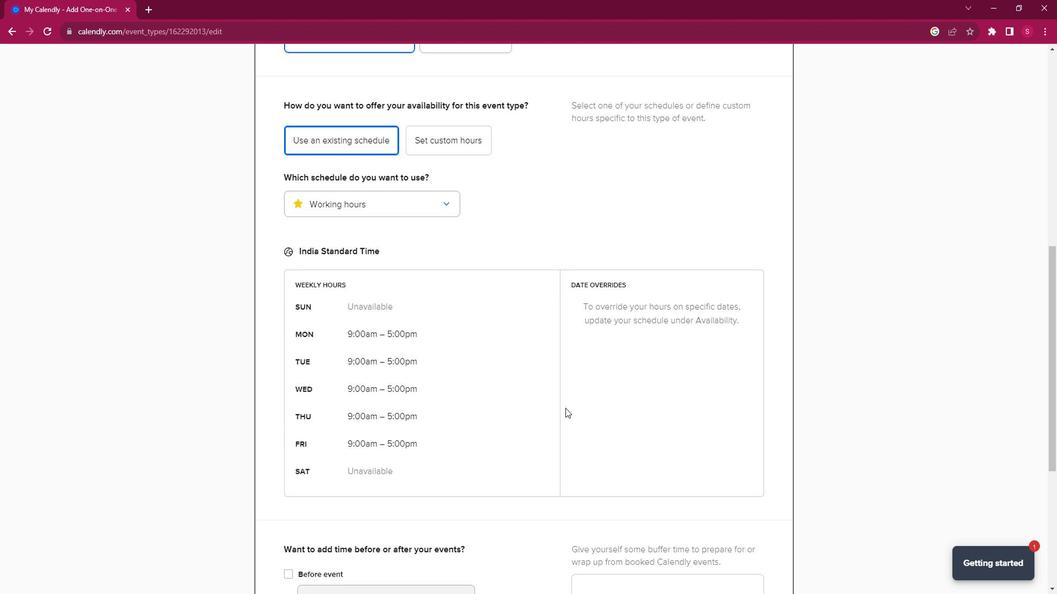 
Action: Mouse moved to (583, 463)
Screenshot: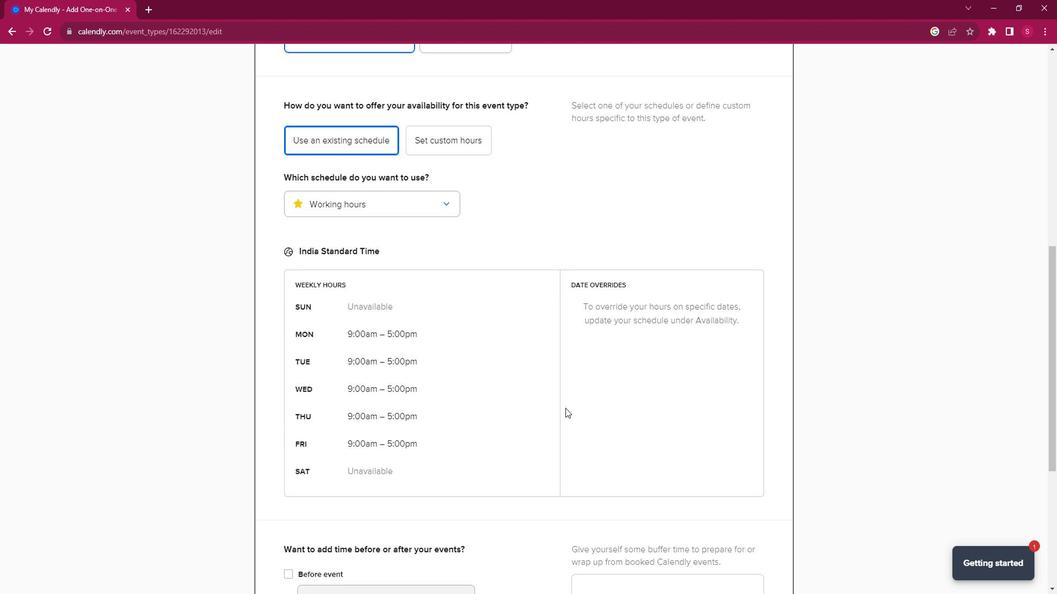 
Action: Mouse scrolled (583, 462) with delta (0, 0)
Screenshot: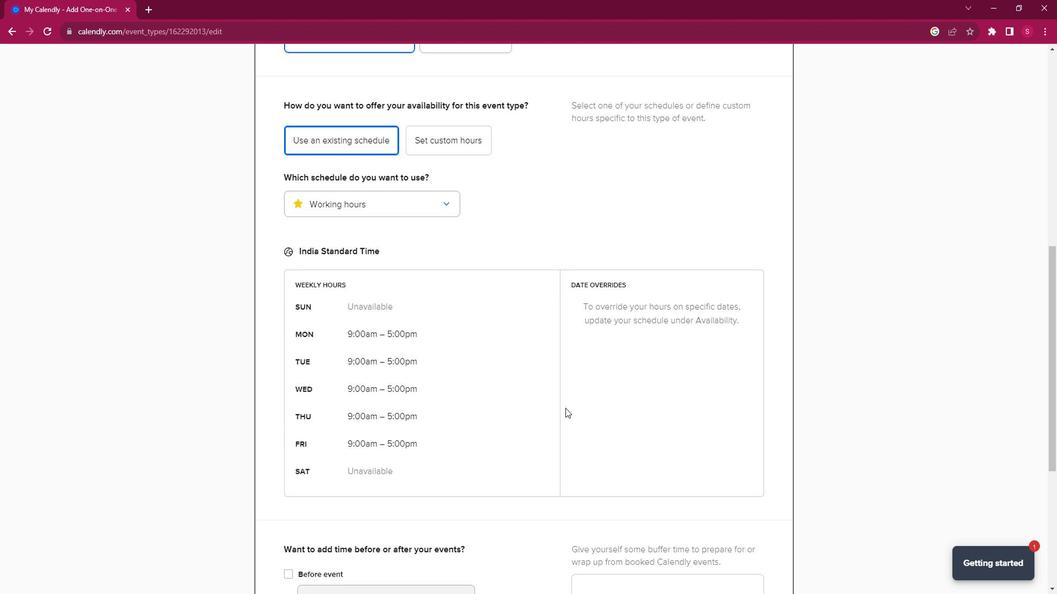 
Action: Mouse moved to (583, 464)
Screenshot: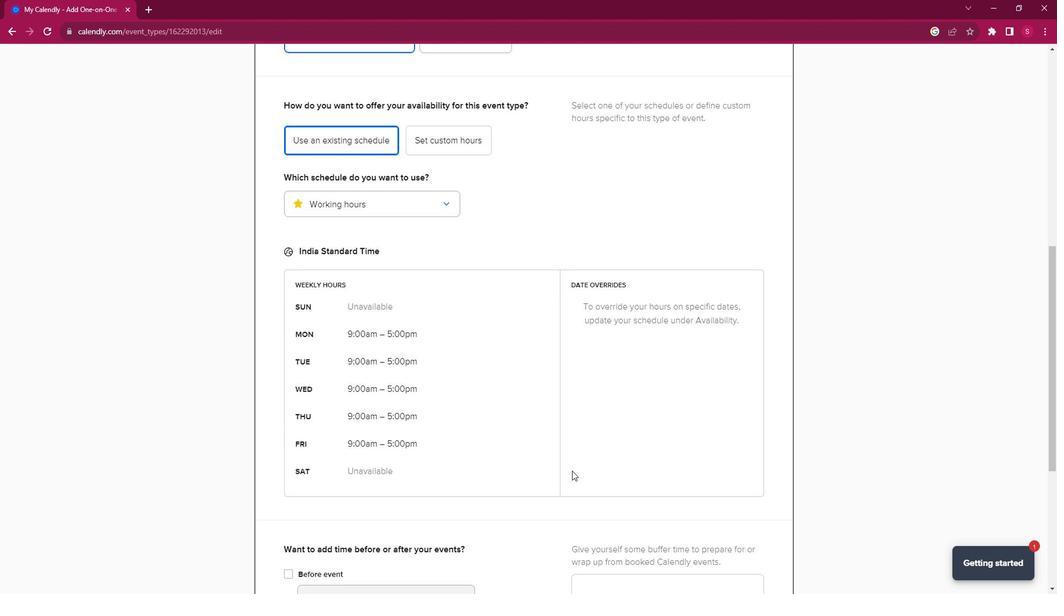 
Action: Mouse scrolled (583, 464) with delta (0, 0)
Screenshot: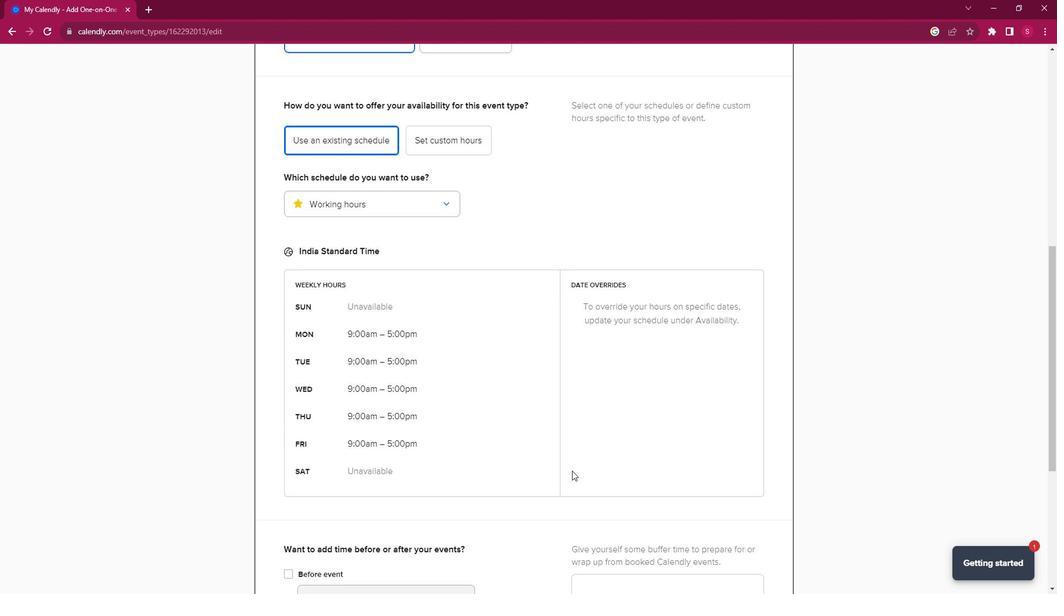 
Action: Mouse moved to (784, 536)
Screenshot: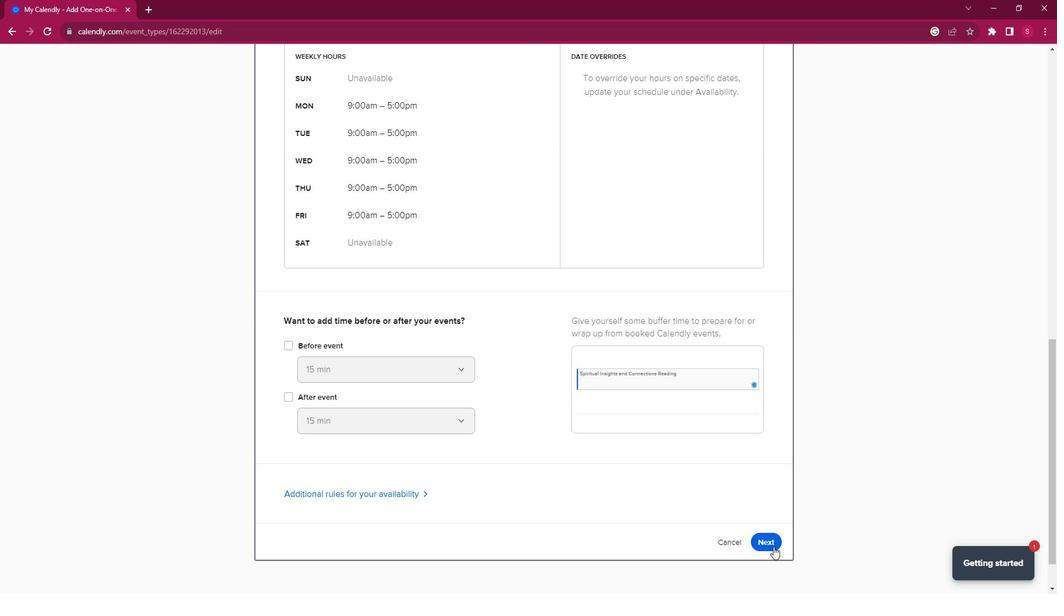 
Action: Mouse pressed left at (784, 536)
Screenshot: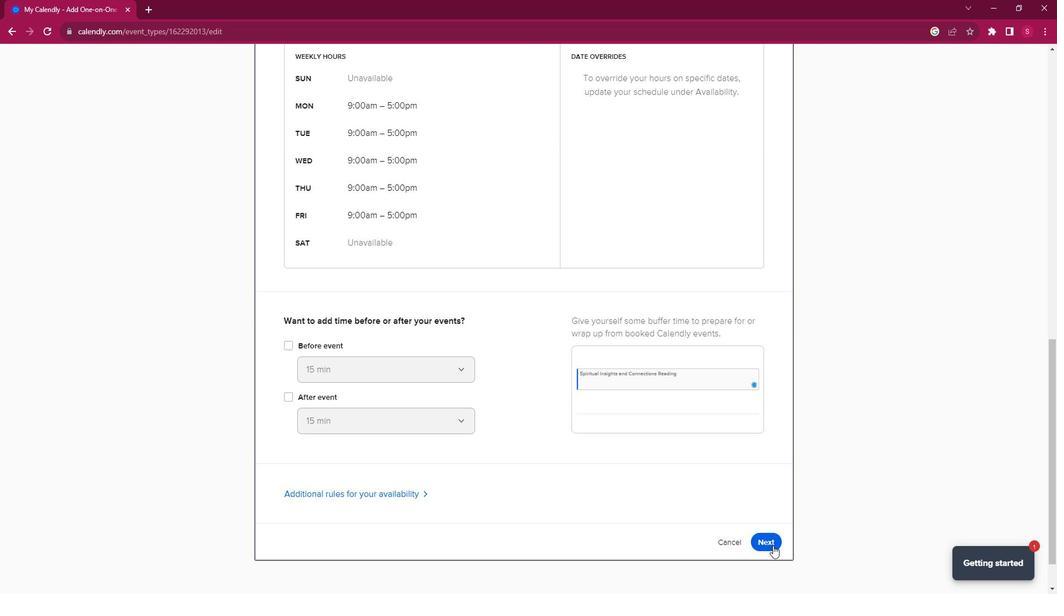 
